Task: Search one way flight ticket for 5 adults, 1 child, 2 infants in seat and 1 infant on lap in business from Abilene: Abilene Regional Airport to Springfield: Abraham Lincoln Capital Airport on 5-2-2023. Choice of flights is Frontier. Number of bags: 2 checked bags. Price is upto 91000. Outbound departure time preference is 13:00.
Action: Mouse moved to (296, 130)
Screenshot: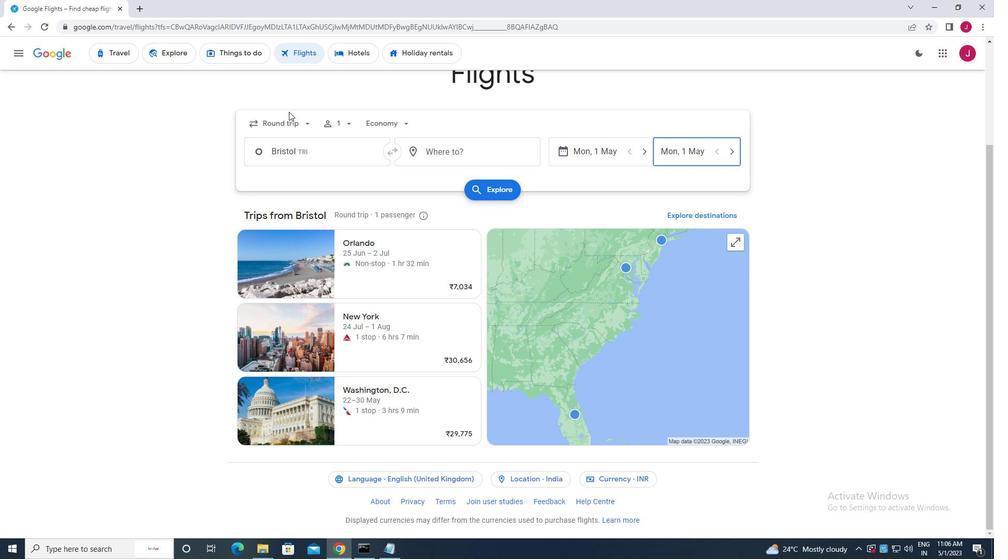 
Action: Mouse pressed left at (296, 130)
Screenshot: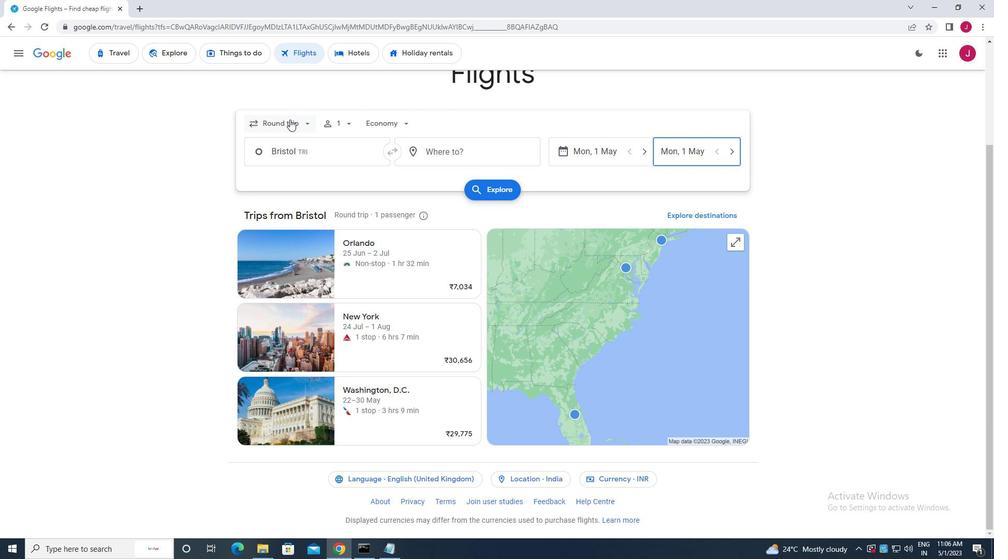 
Action: Mouse moved to (286, 164)
Screenshot: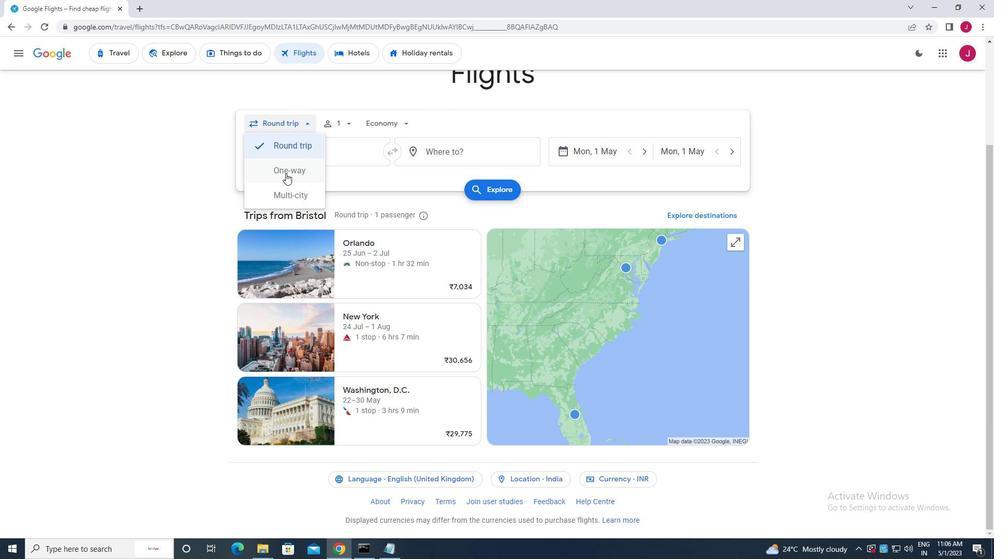 
Action: Mouse pressed left at (286, 164)
Screenshot: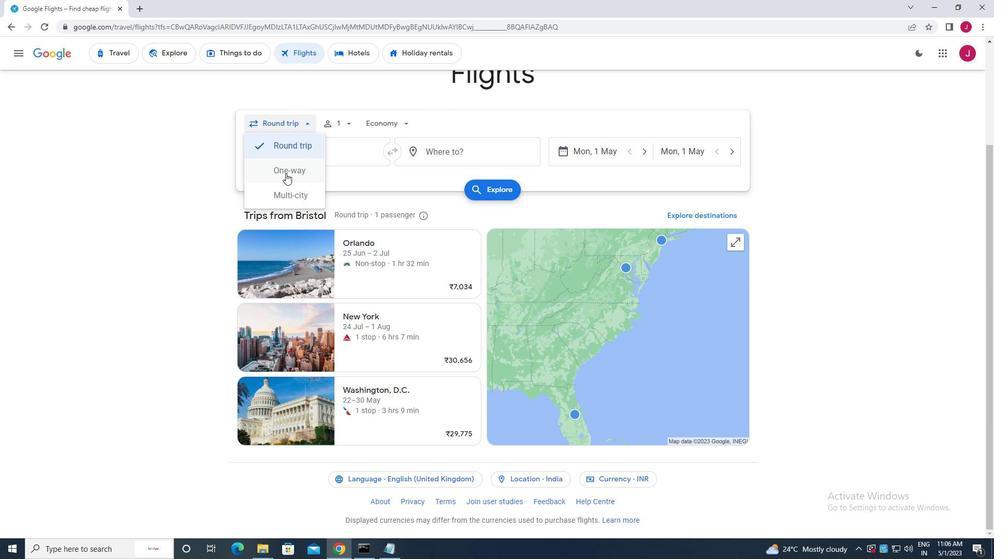 
Action: Mouse moved to (346, 122)
Screenshot: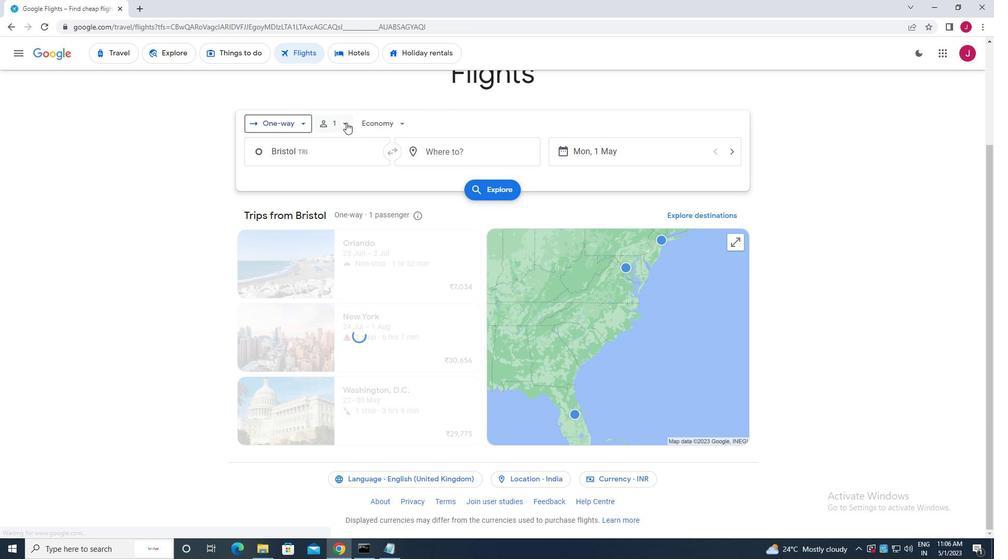
Action: Mouse pressed left at (346, 122)
Screenshot: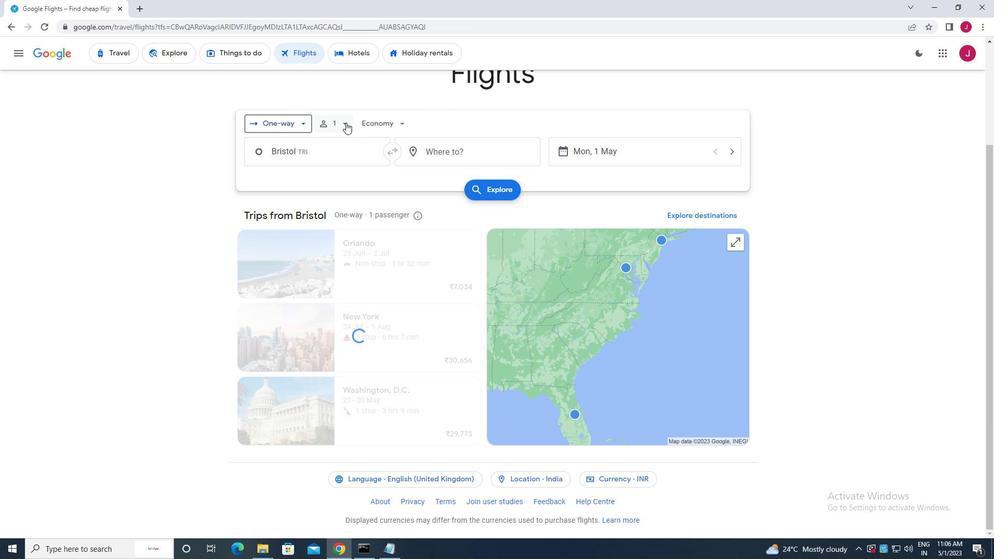 
Action: Mouse moved to (431, 144)
Screenshot: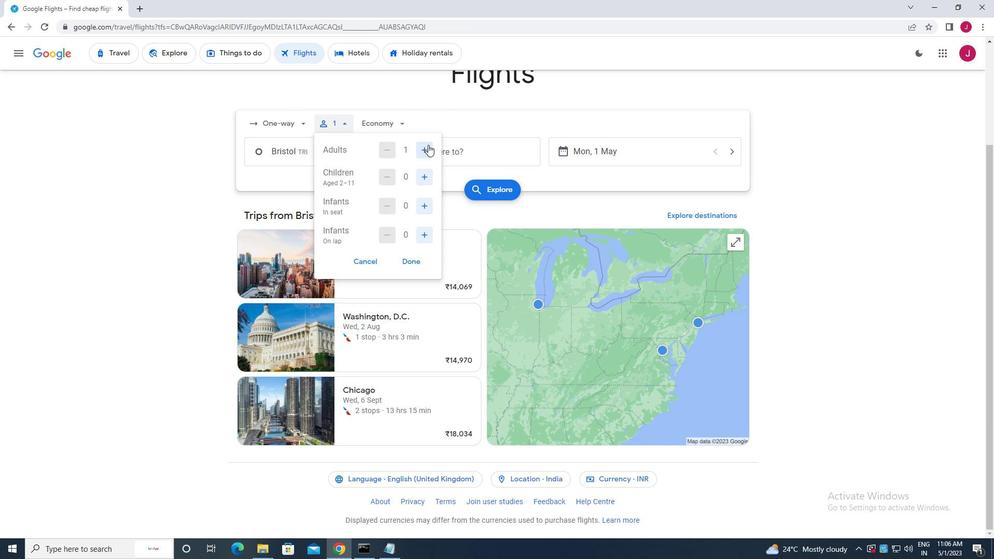 
Action: Mouse pressed left at (431, 144)
Screenshot: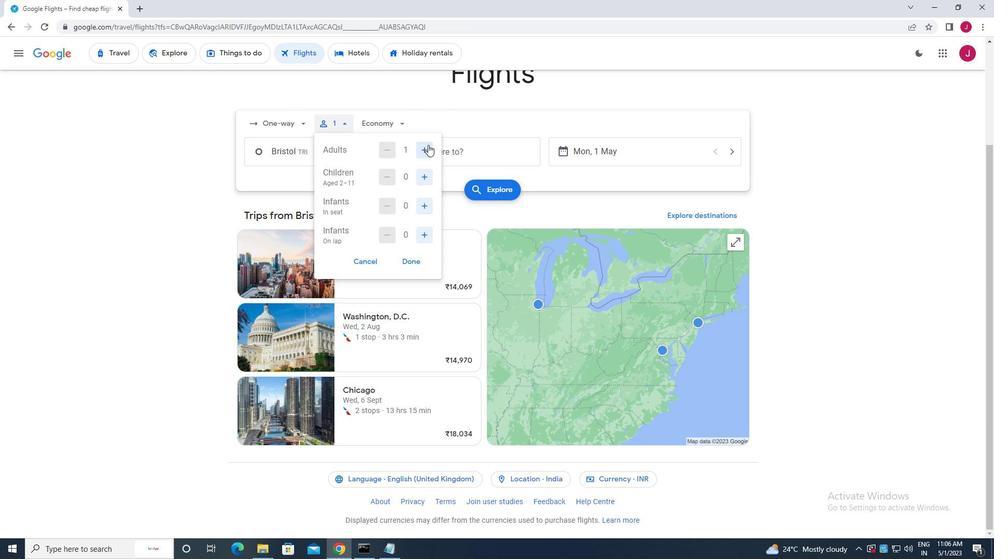 
Action: Mouse moved to (430, 147)
Screenshot: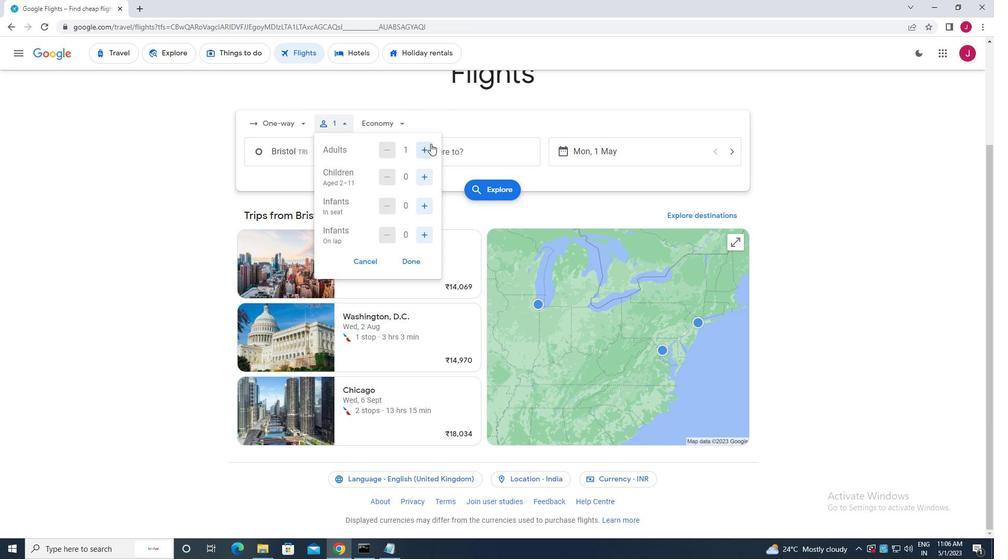 
Action: Mouse pressed left at (430, 147)
Screenshot: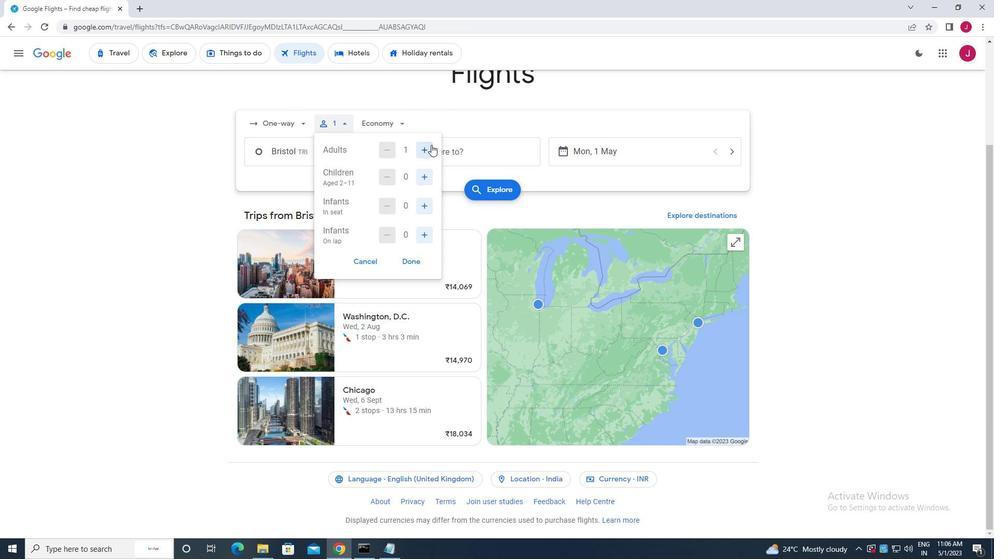 
Action: Mouse pressed left at (430, 147)
Screenshot: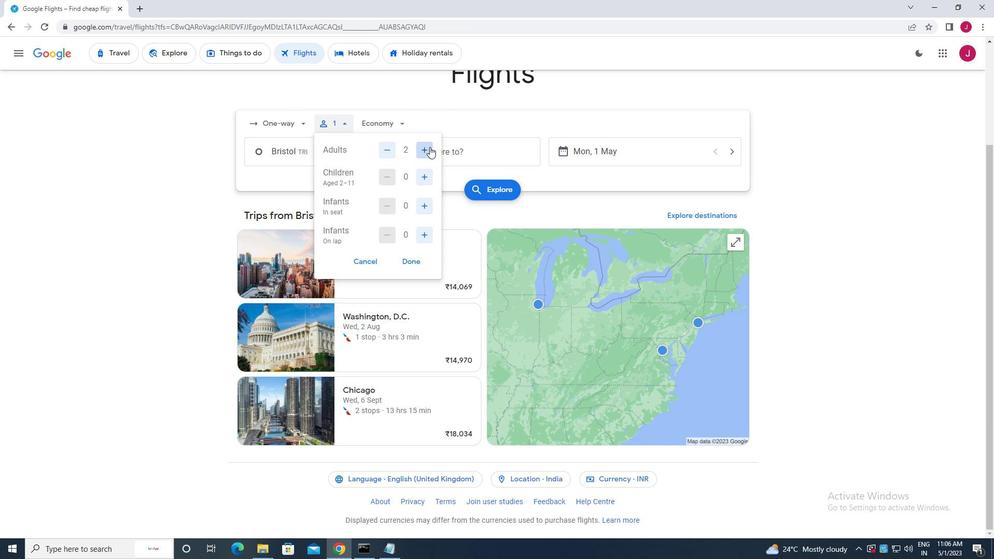 
Action: Mouse pressed left at (430, 147)
Screenshot: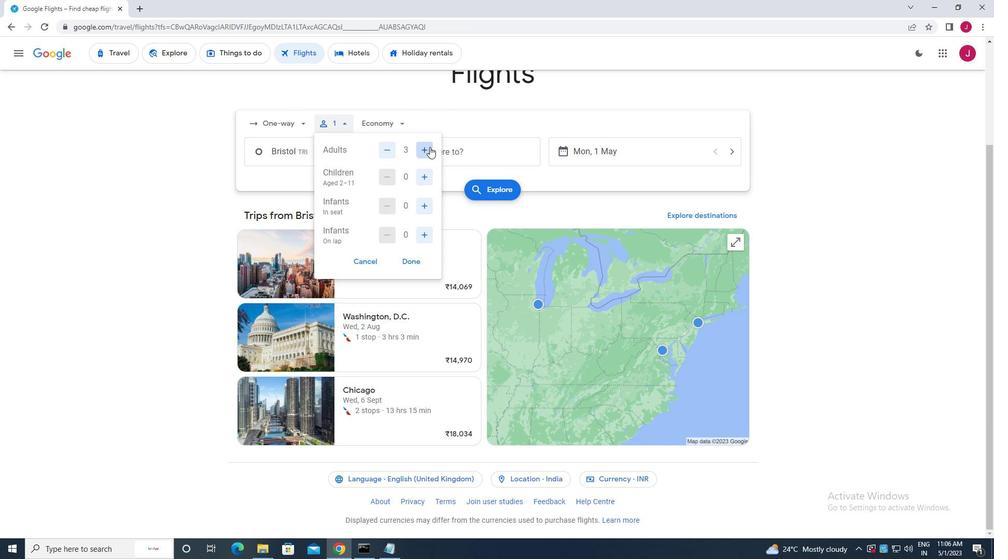 
Action: Mouse pressed left at (430, 147)
Screenshot: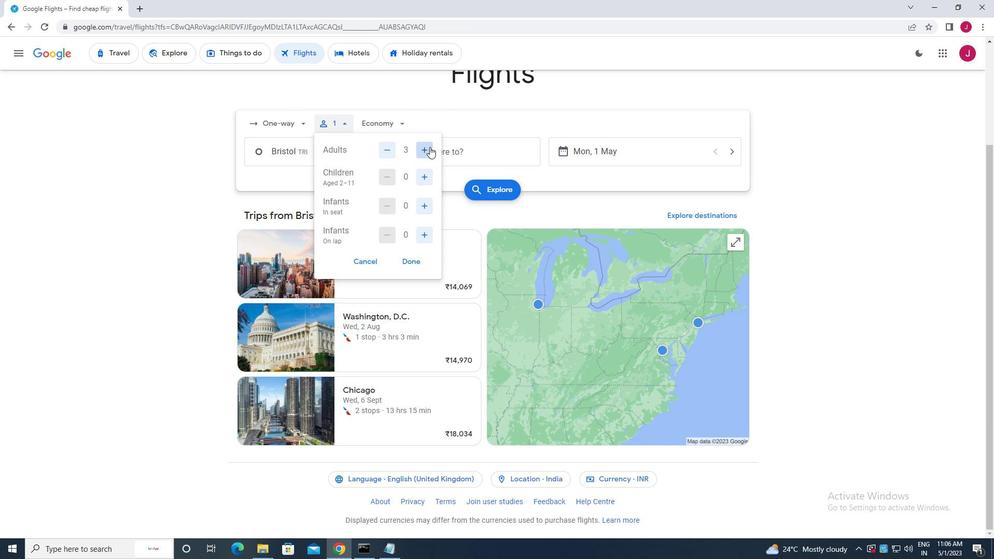 
Action: Mouse moved to (384, 148)
Screenshot: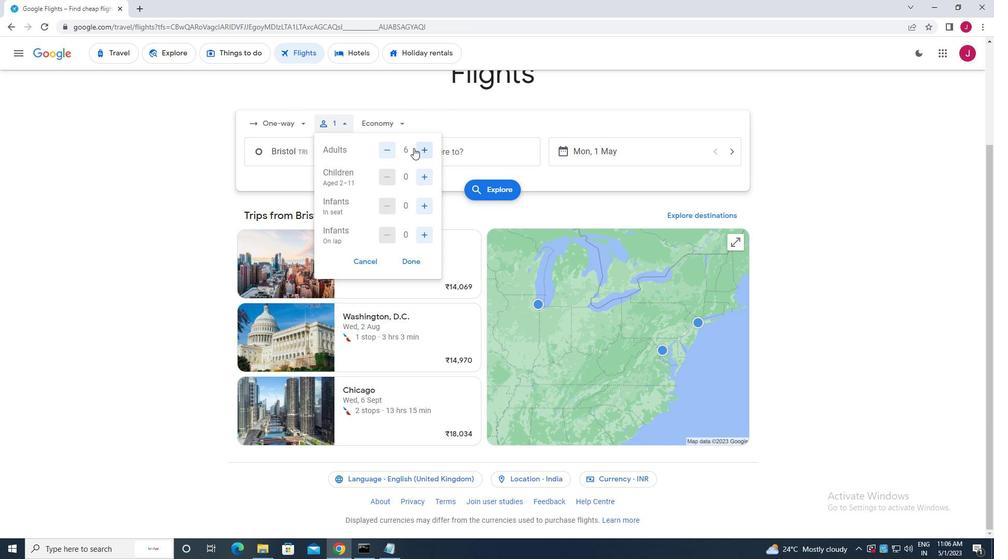 
Action: Mouse pressed left at (384, 148)
Screenshot: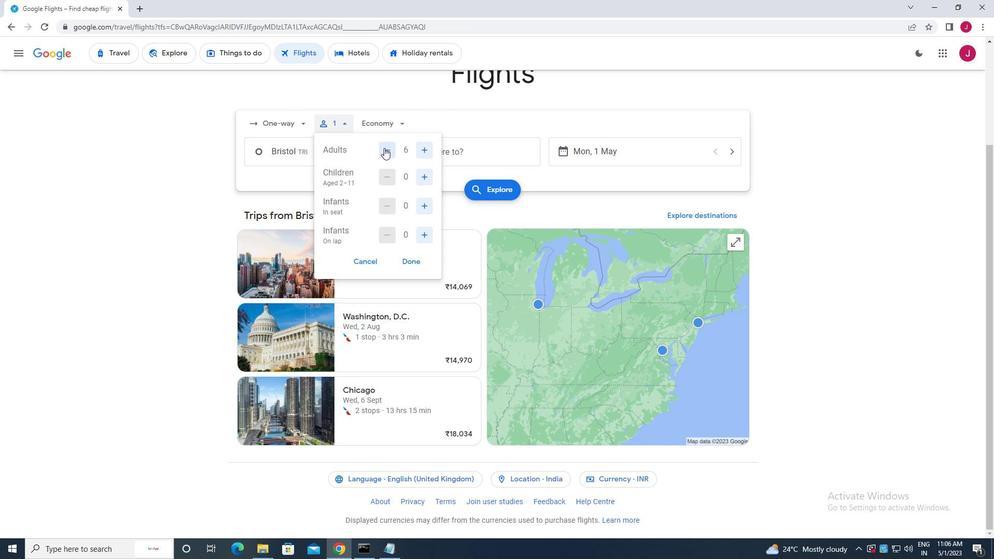 
Action: Mouse moved to (428, 178)
Screenshot: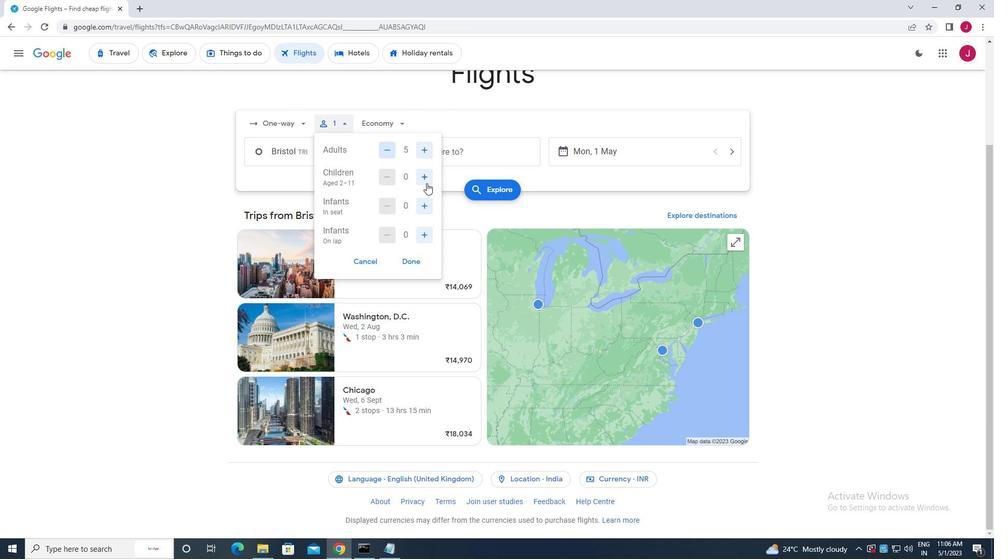 
Action: Mouse pressed left at (428, 178)
Screenshot: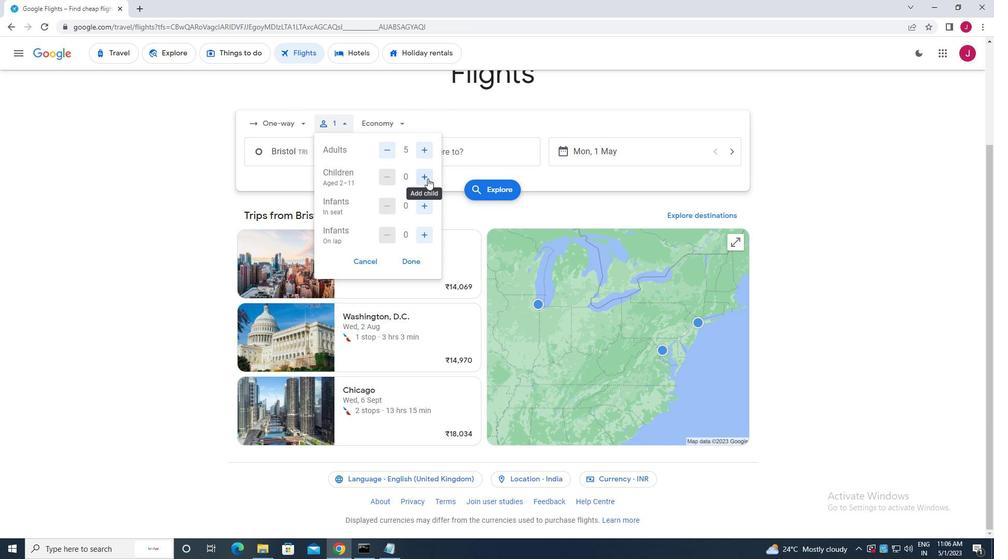 
Action: Mouse moved to (427, 205)
Screenshot: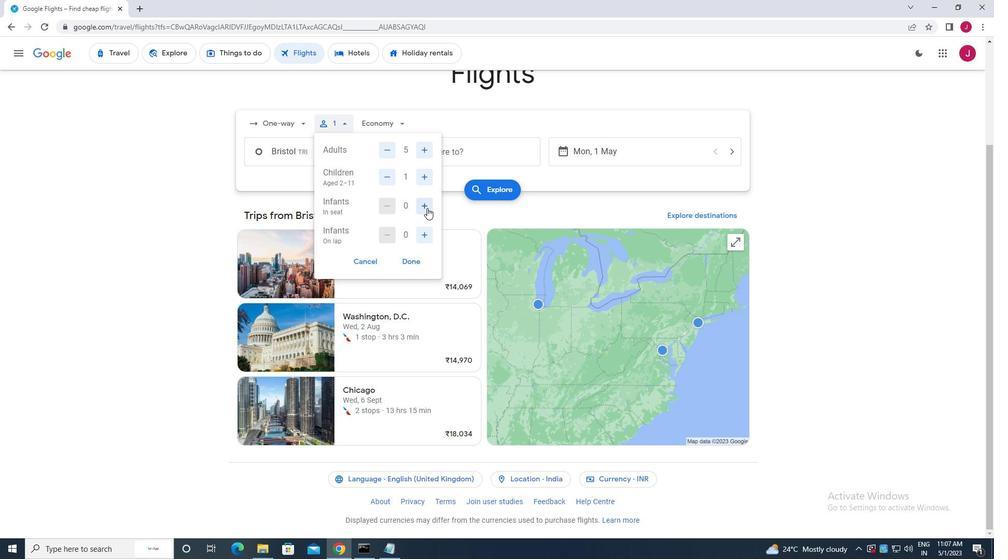 
Action: Mouse pressed left at (427, 205)
Screenshot: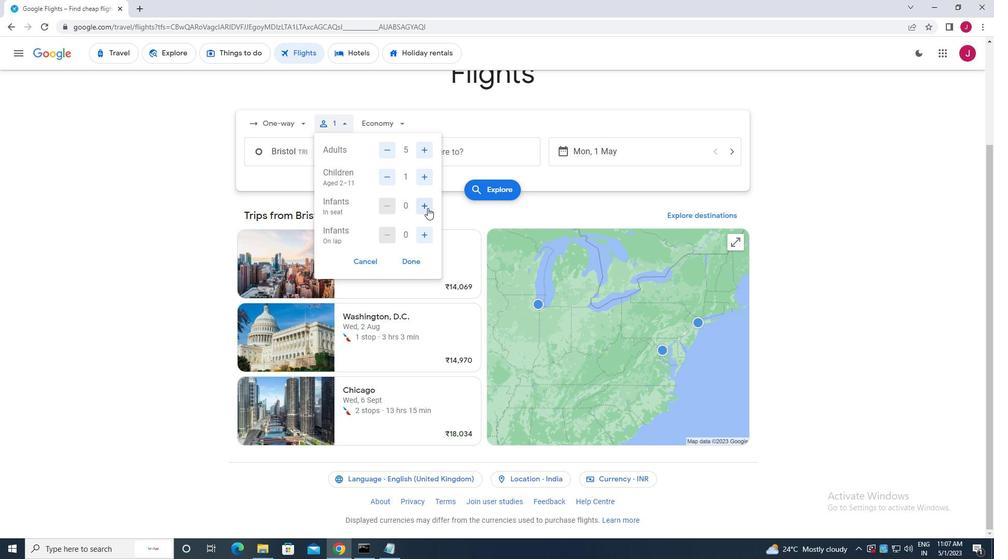 
Action: Mouse pressed left at (427, 205)
Screenshot: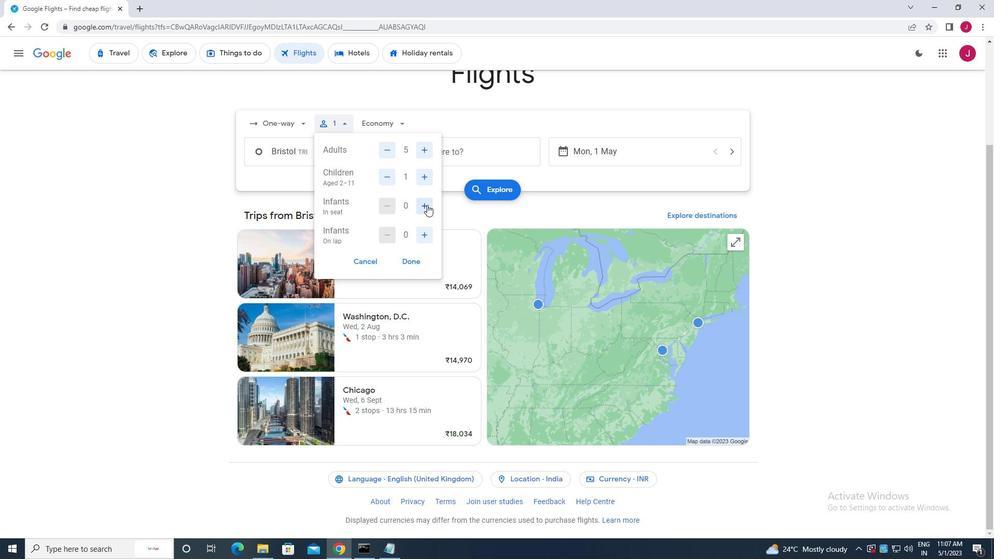 
Action: Mouse moved to (423, 233)
Screenshot: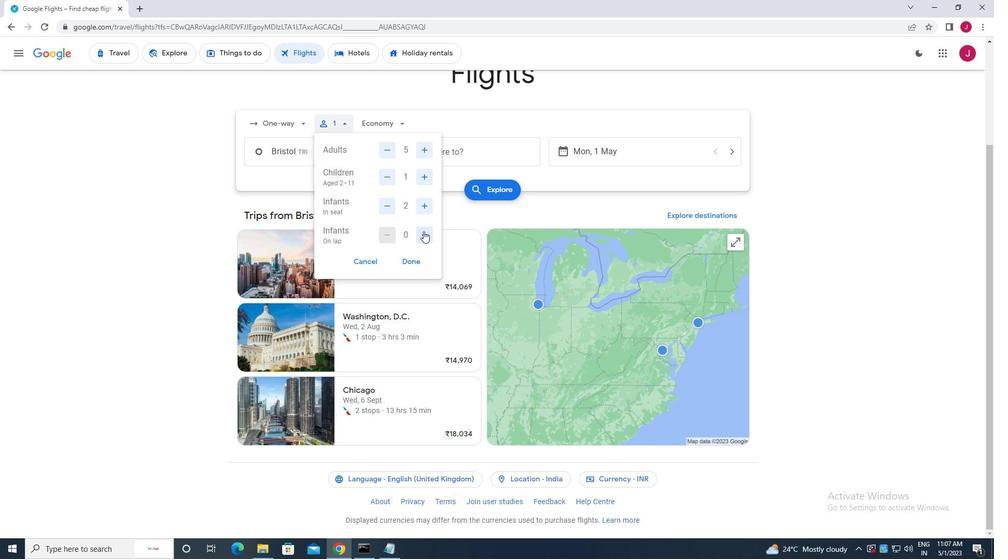 
Action: Mouse pressed left at (423, 233)
Screenshot: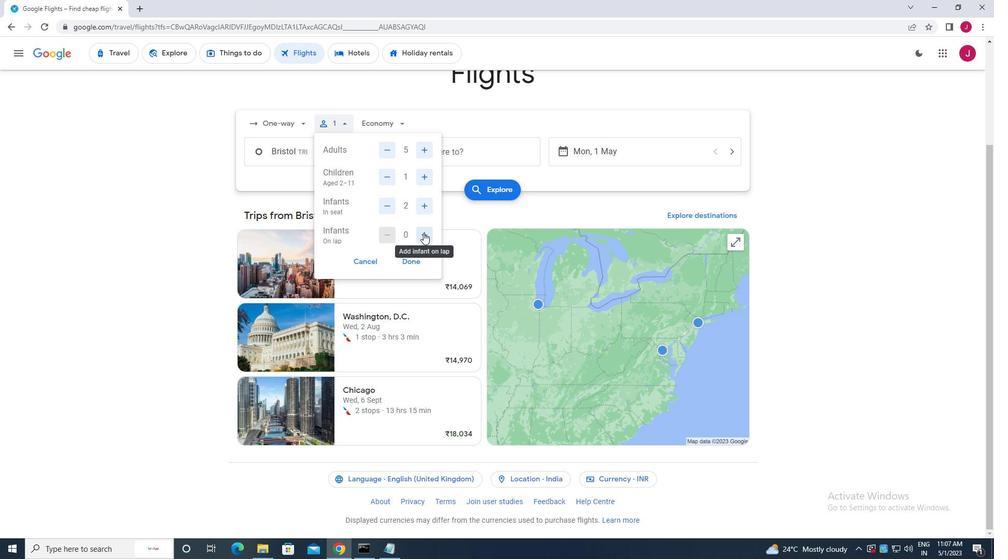 
Action: Mouse moved to (413, 259)
Screenshot: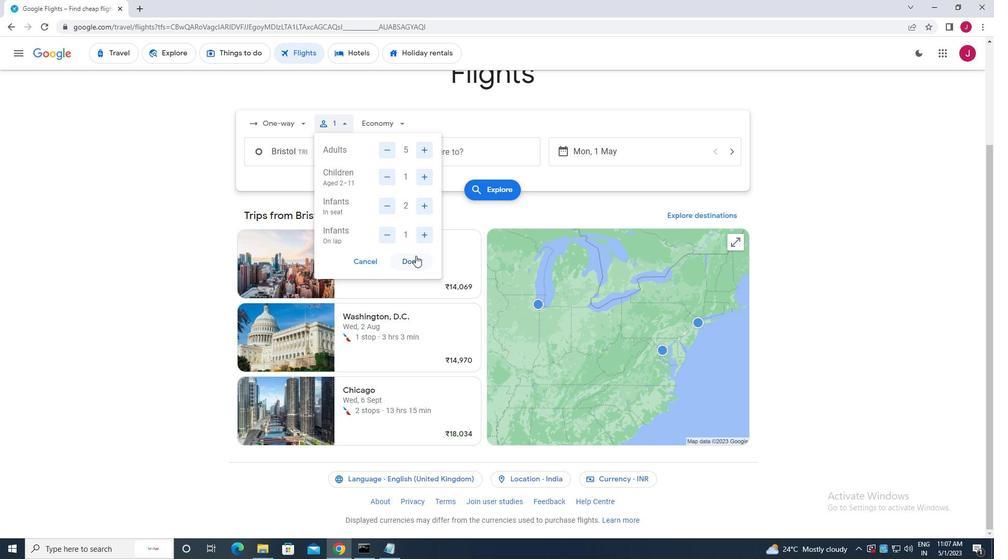 
Action: Mouse pressed left at (413, 259)
Screenshot: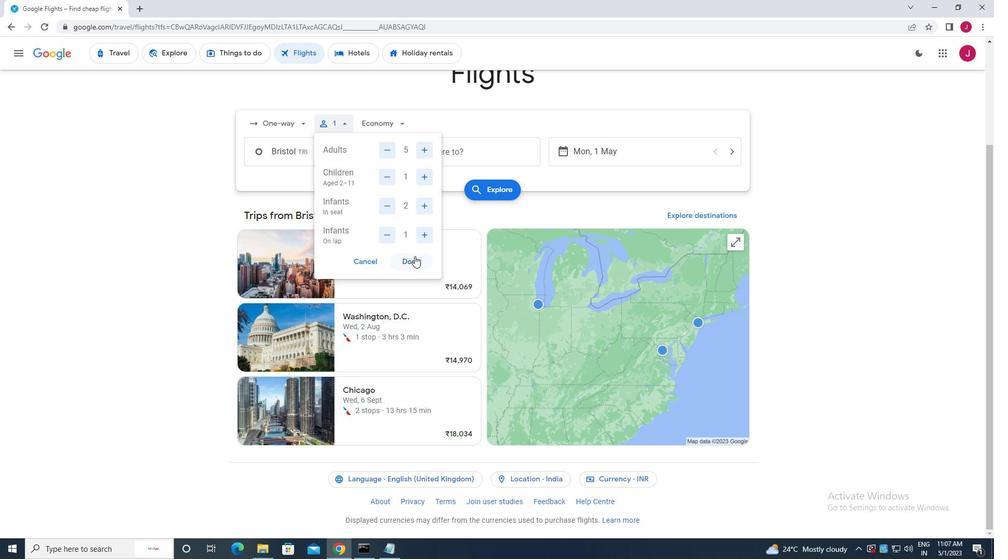 
Action: Mouse moved to (400, 126)
Screenshot: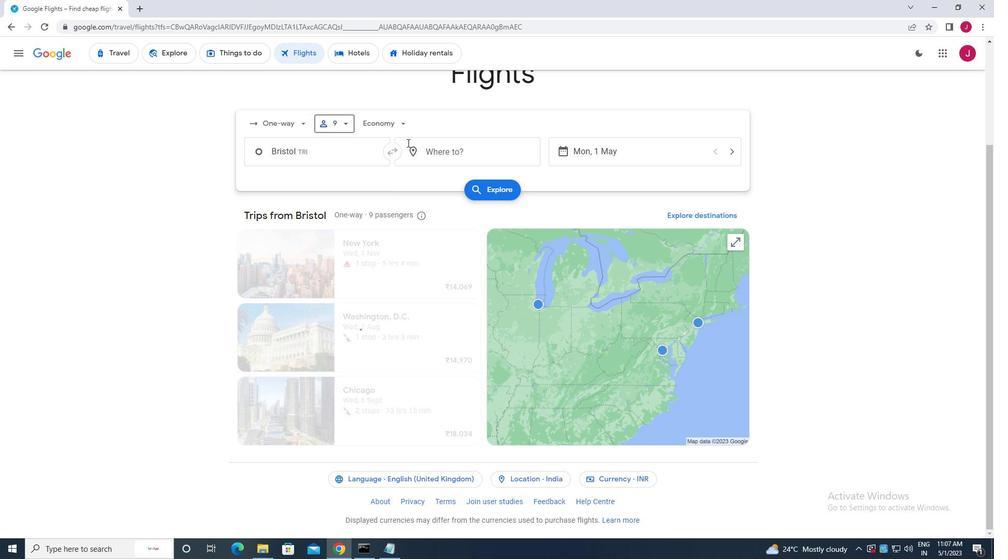 
Action: Mouse pressed left at (400, 126)
Screenshot: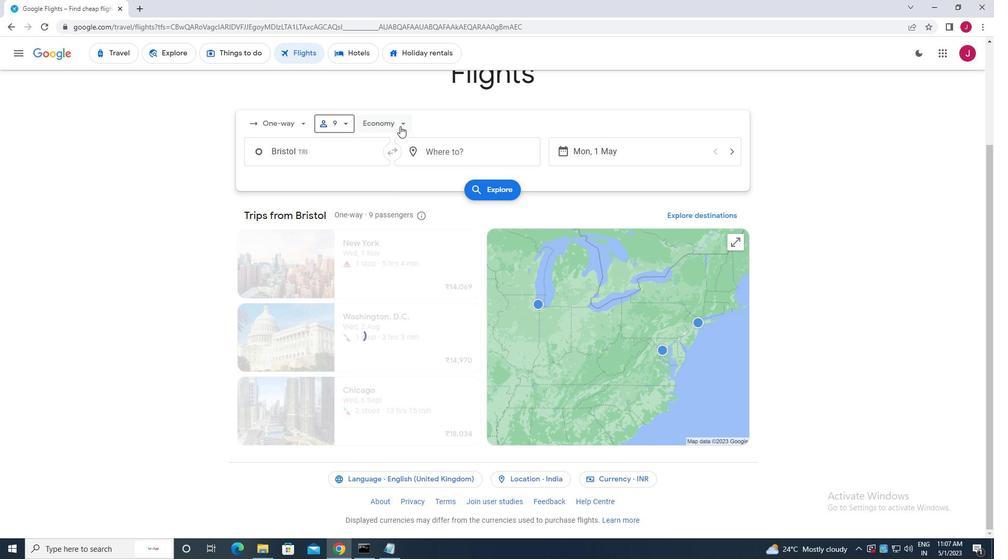 
Action: Mouse moved to (396, 194)
Screenshot: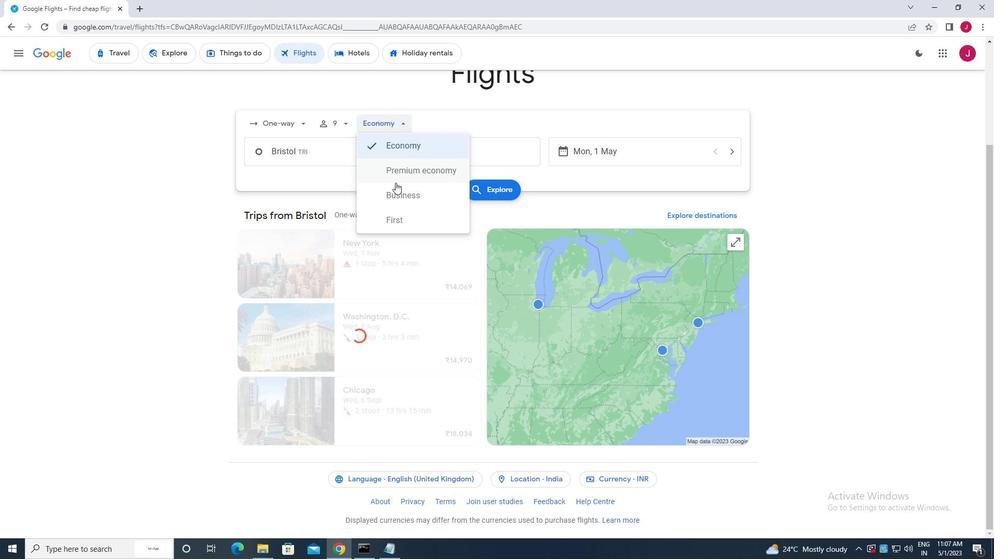 
Action: Mouse pressed left at (396, 194)
Screenshot: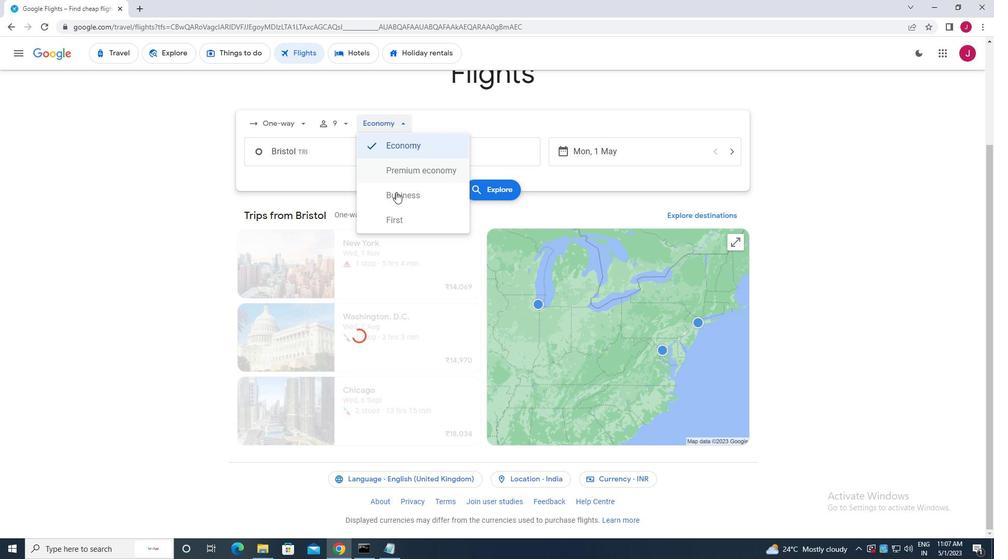 
Action: Mouse moved to (323, 155)
Screenshot: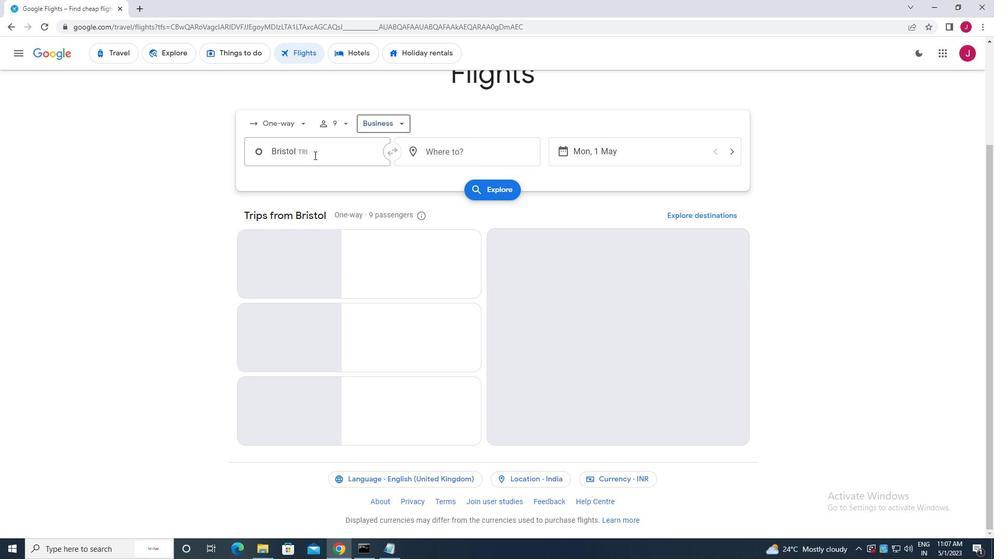 
Action: Mouse pressed left at (323, 155)
Screenshot: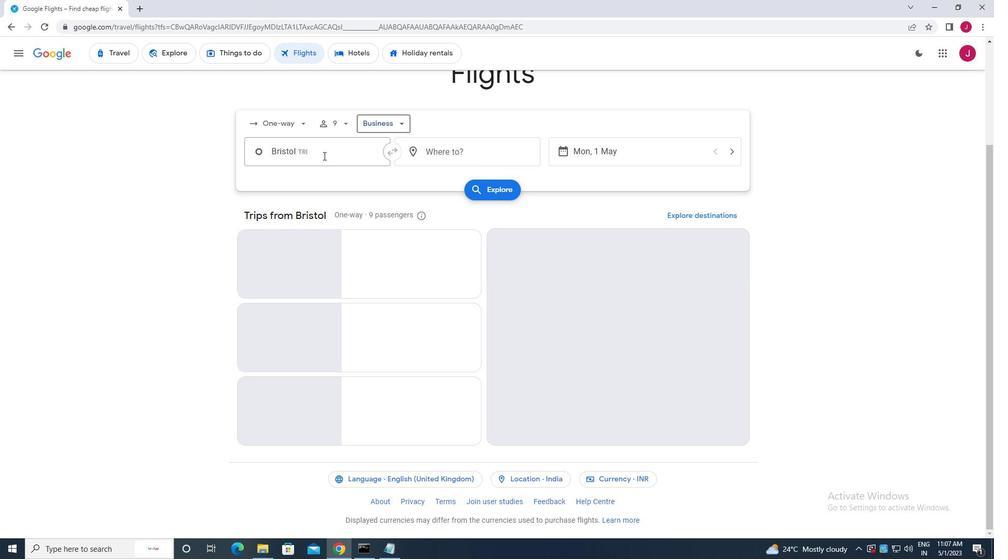 
Action: Mouse moved to (323, 152)
Screenshot: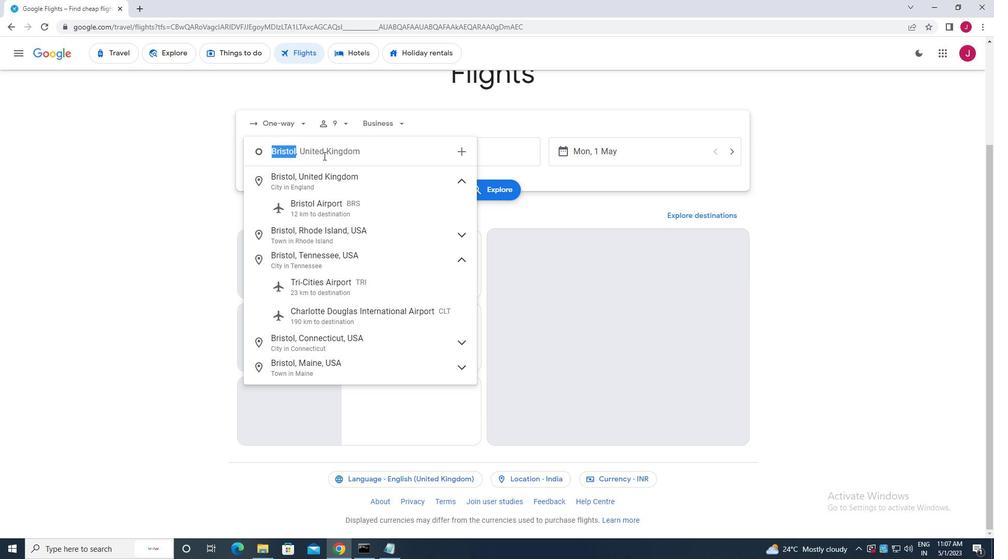 
Action: Key pressed abilene
Screenshot: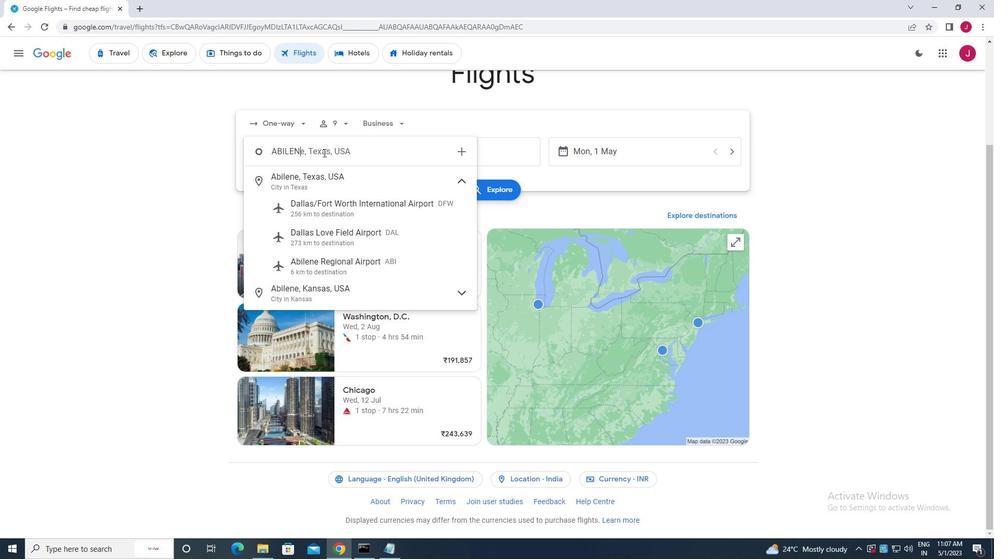 
Action: Mouse moved to (348, 259)
Screenshot: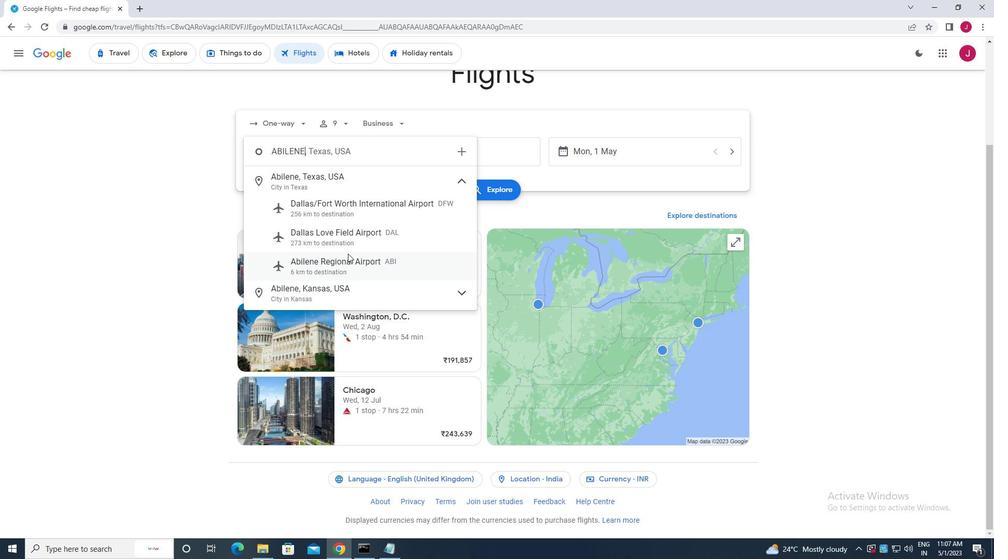 
Action: Mouse pressed left at (348, 259)
Screenshot: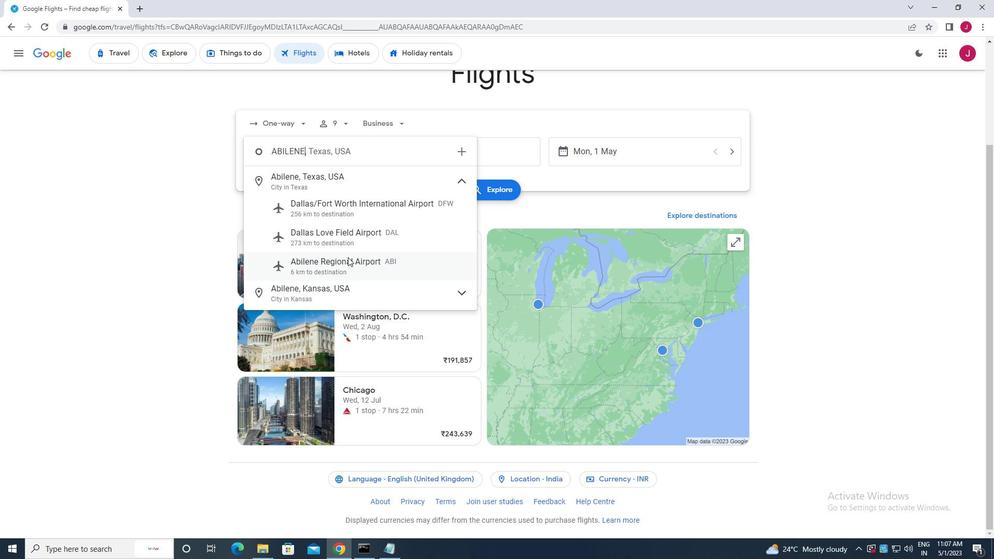 
Action: Mouse moved to (490, 159)
Screenshot: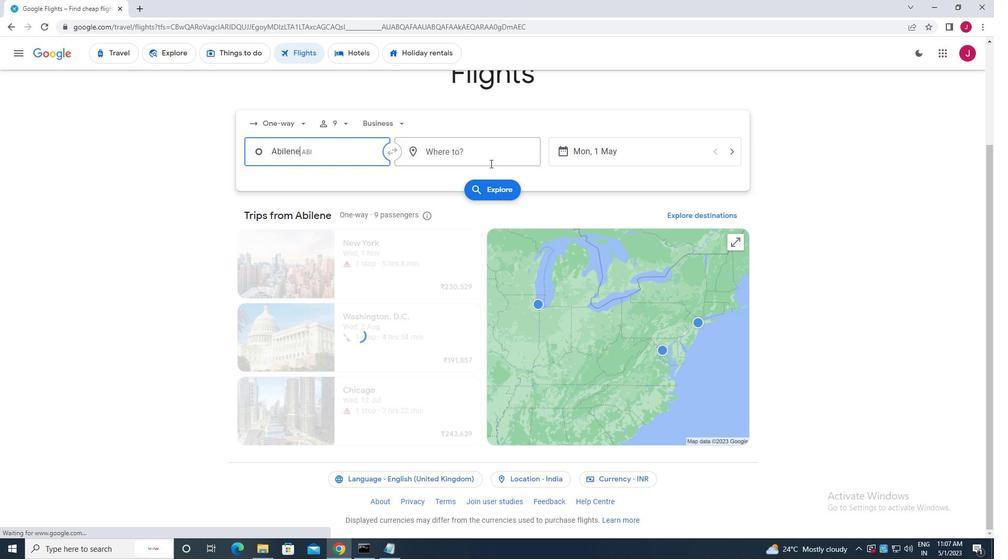 
Action: Mouse pressed left at (490, 159)
Screenshot: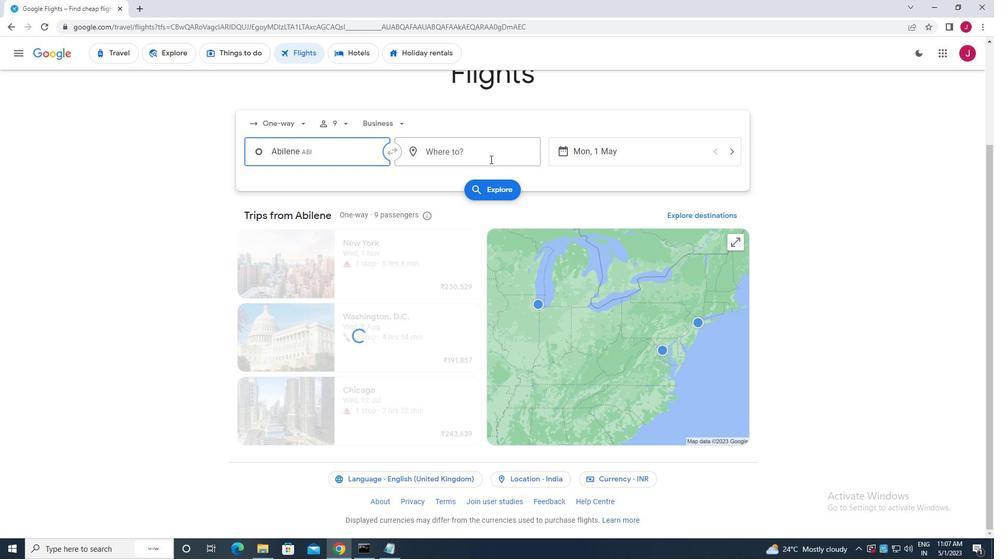 
Action: Mouse moved to (490, 159)
Screenshot: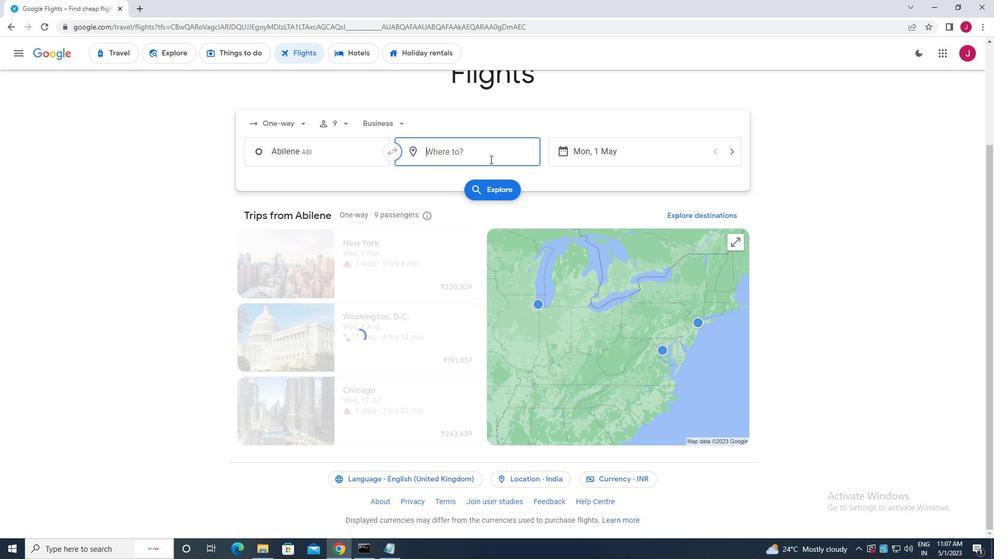 
Action: Key pressed spring<Key.space>f
Screenshot: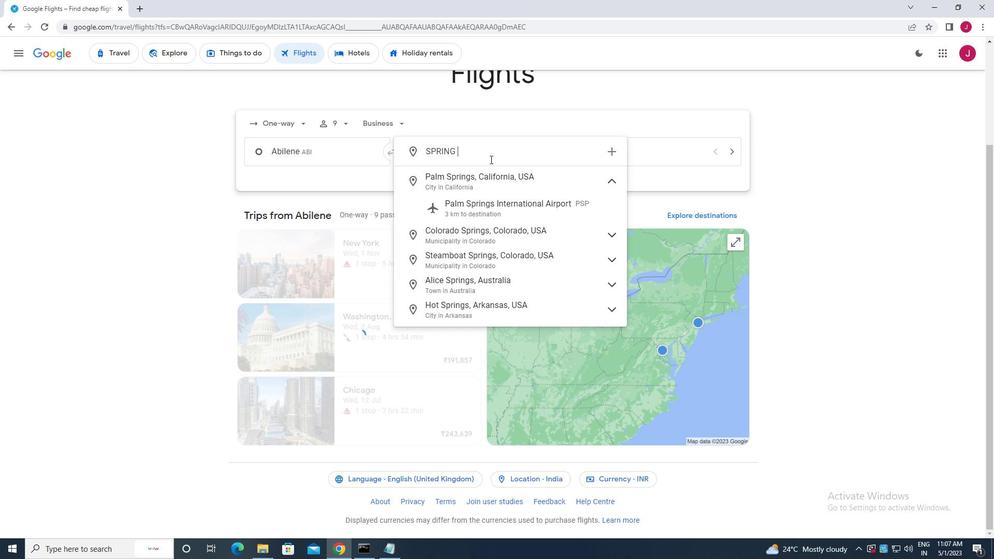 
Action: Mouse moved to (488, 159)
Screenshot: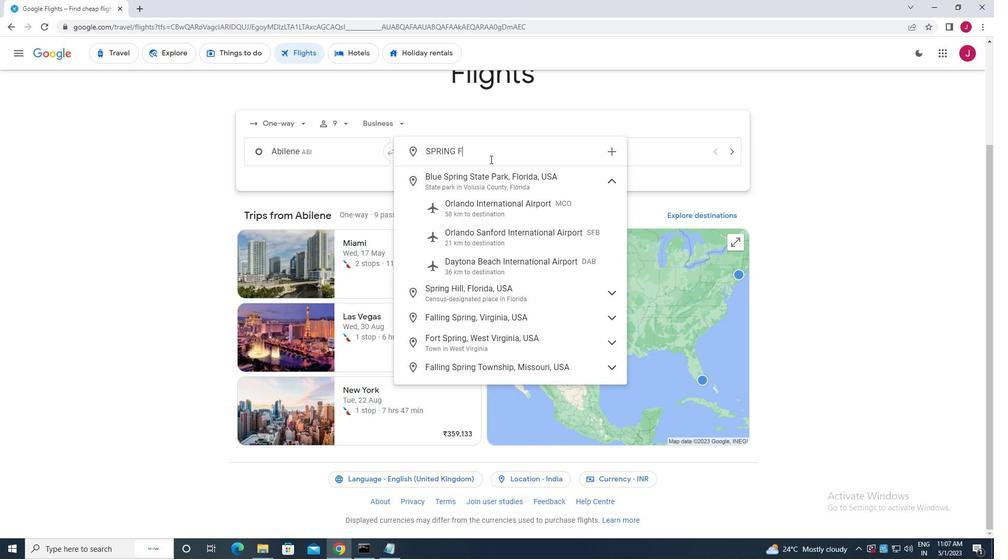 
Action: Key pressed <Key.backspace><Key.backspace>f
Screenshot: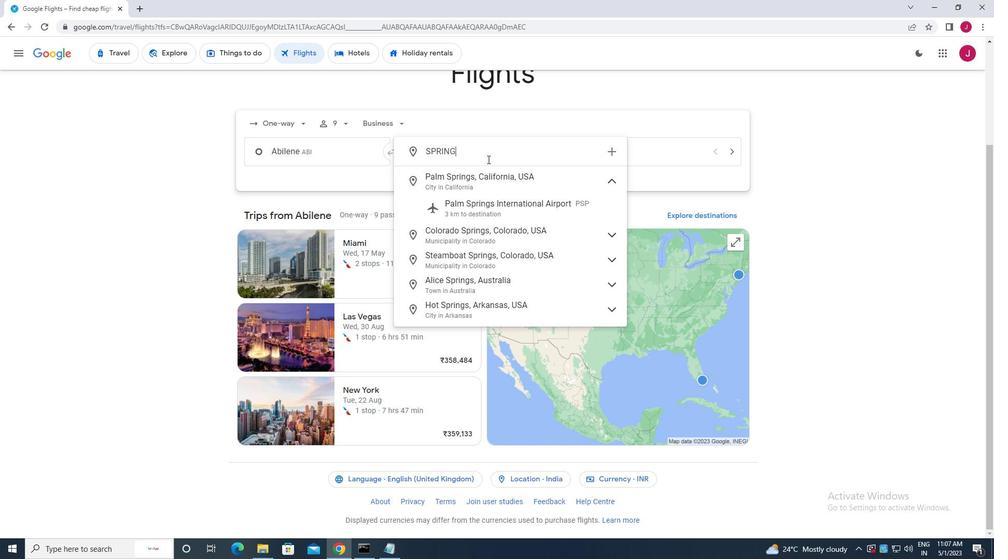 
Action: Mouse moved to (504, 236)
Screenshot: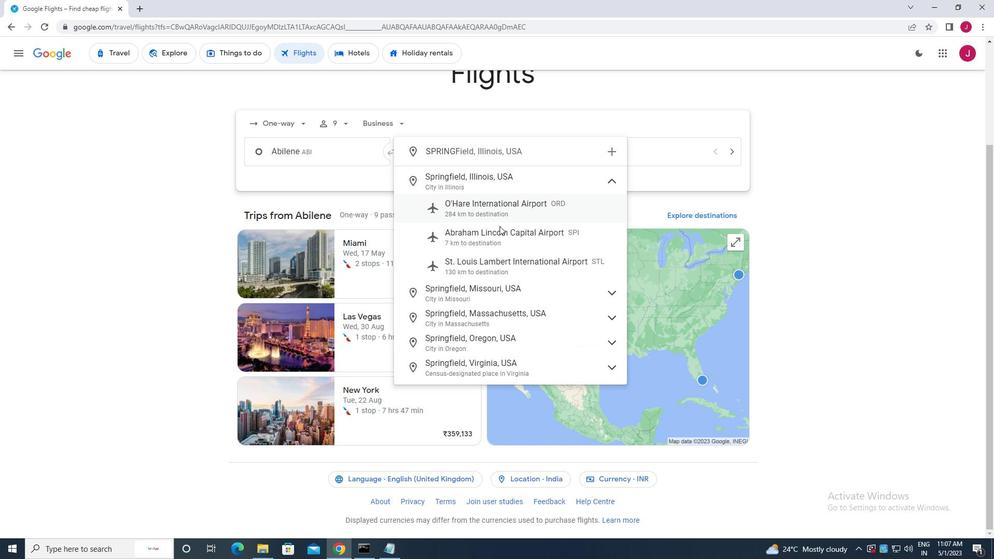
Action: Mouse pressed left at (504, 236)
Screenshot: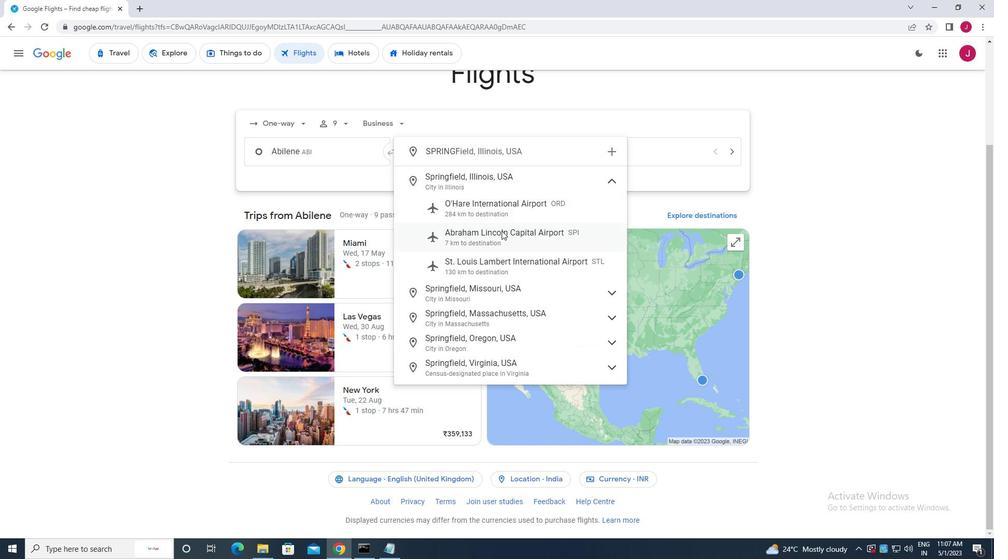 
Action: Mouse moved to (619, 162)
Screenshot: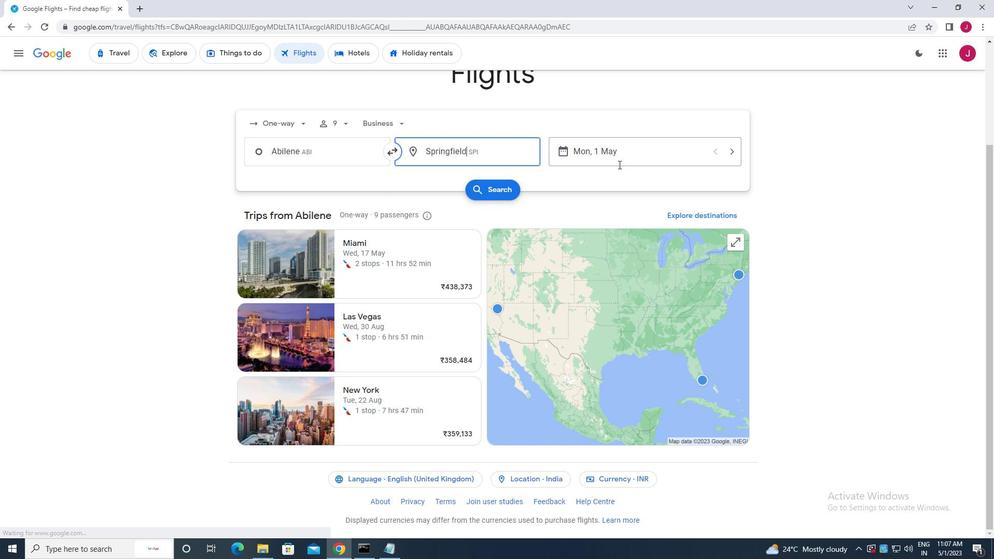 
Action: Mouse pressed left at (619, 162)
Screenshot: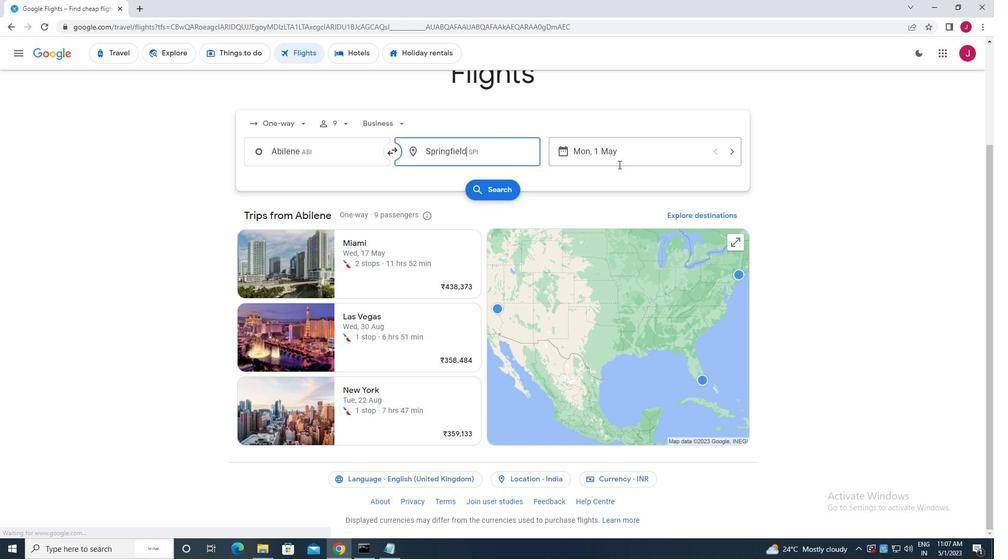 
Action: Mouse moved to (429, 232)
Screenshot: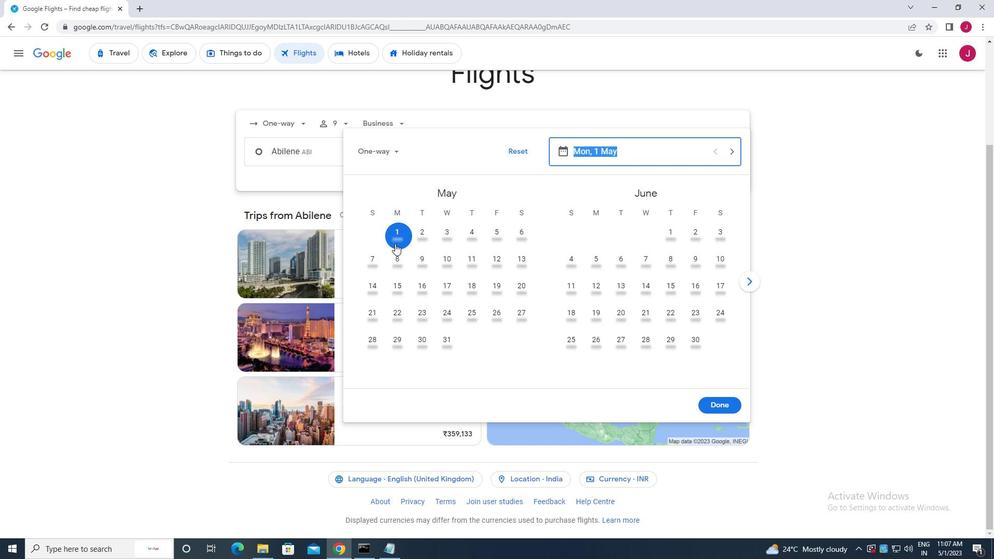 
Action: Mouse pressed left at (429, 232)
Screenshot: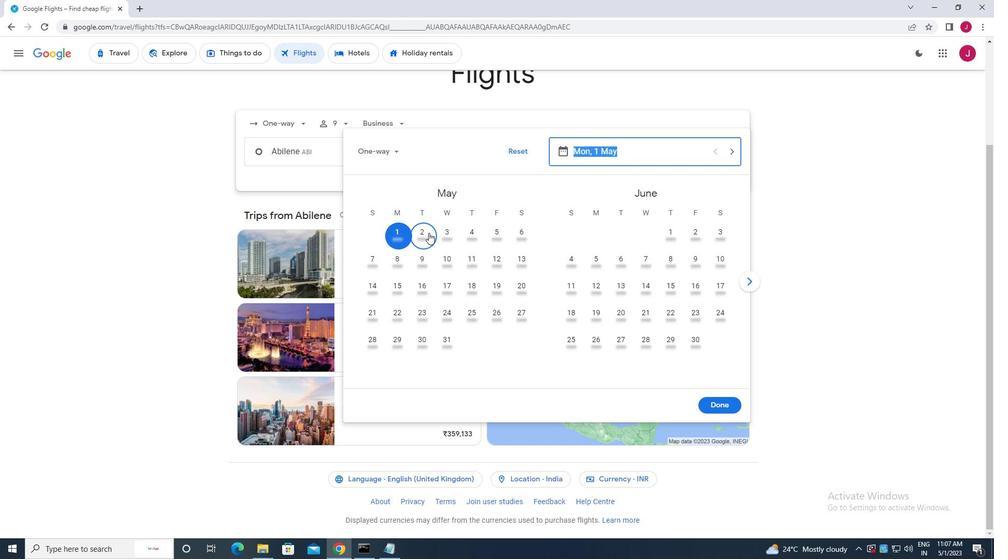 
Action: Mouse moved to (720, 401)
Screenshot: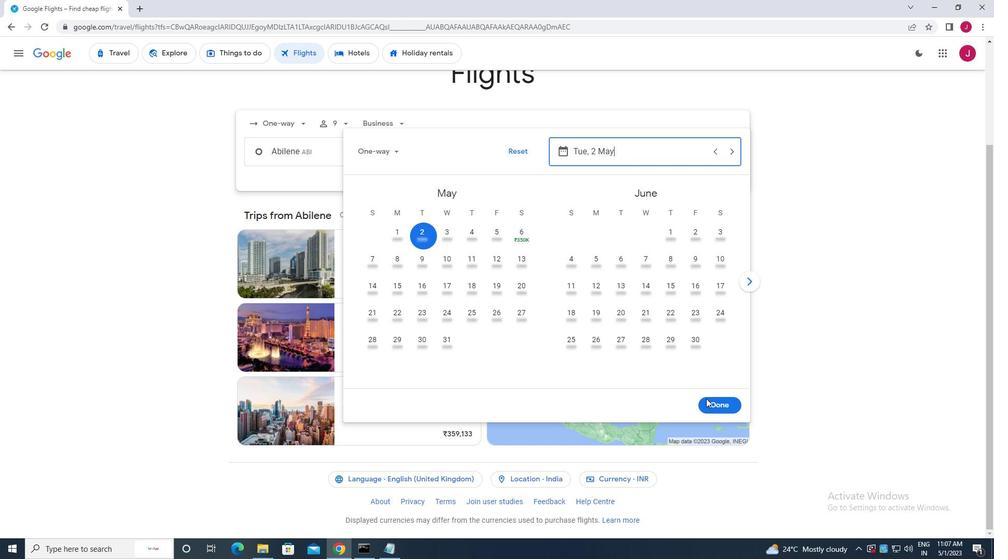 
Action: Mouse pressed left at (720, 401)
Screenshot: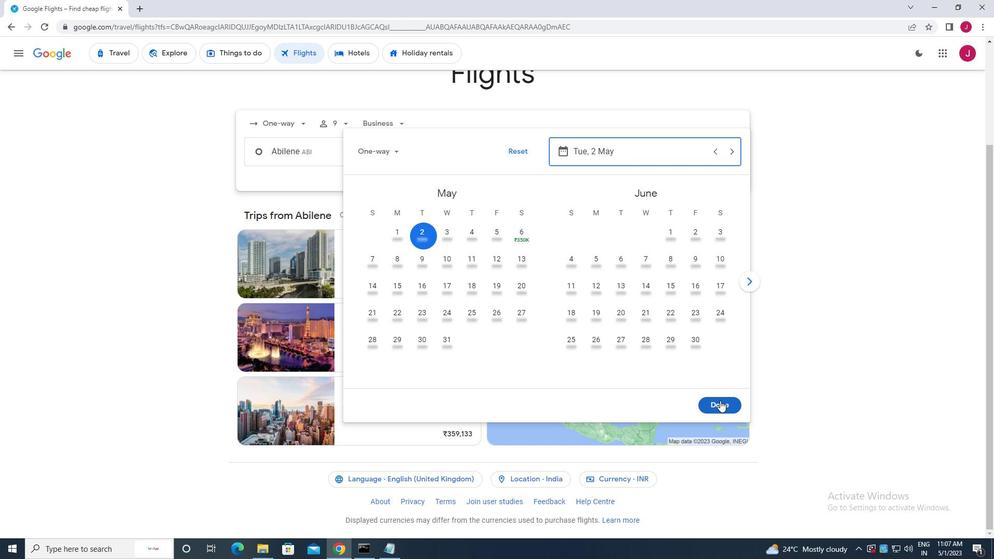 
Action: Mouse moved to (501, 193)
Screenshot: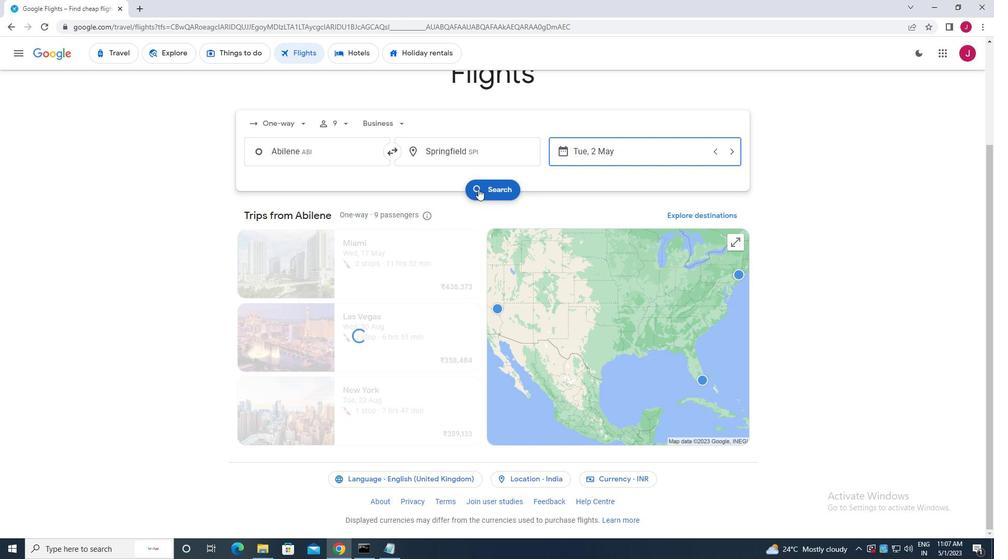 
Action: Mouse pressed left at (501, 193)
Screenshot: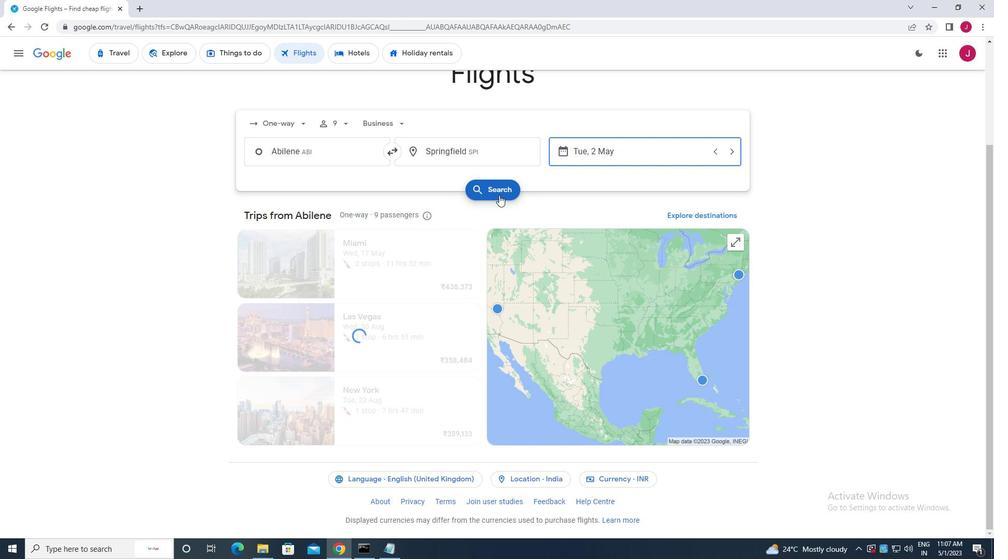 
Action: Mouse moved to (258, 150)
Screenshot: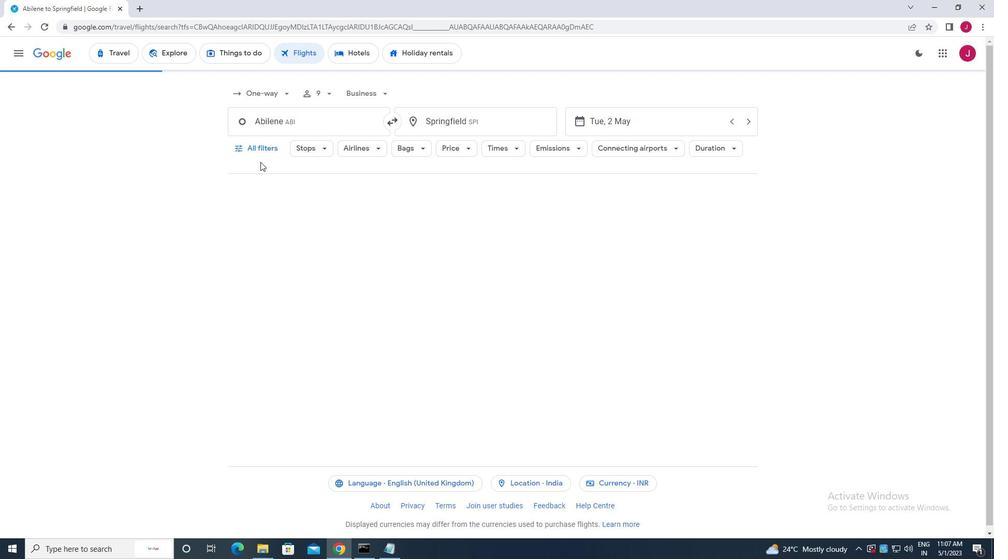 
Action: Mouse pressed left at (258, 150)
Screenshot: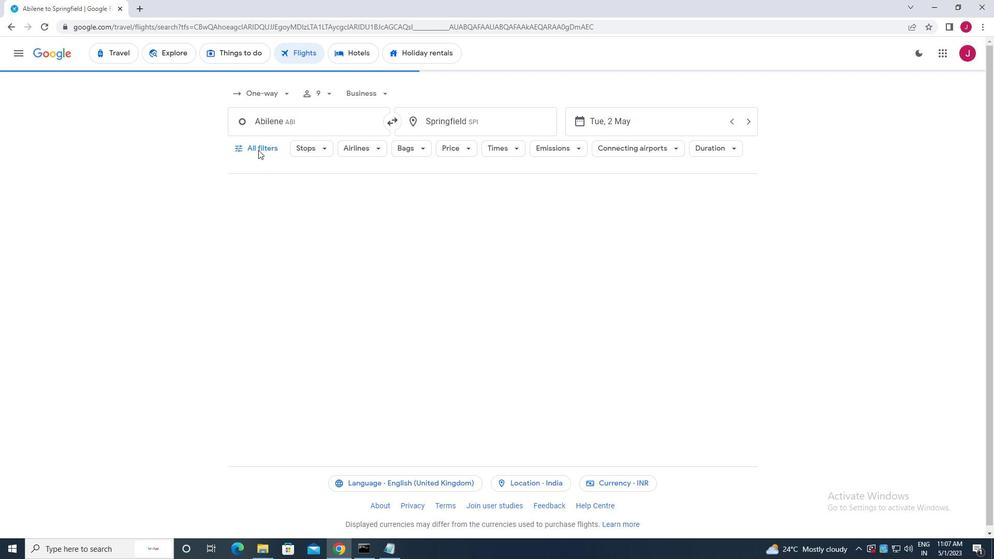 
Action: Mouse moved to (314, 255)
Screenshot: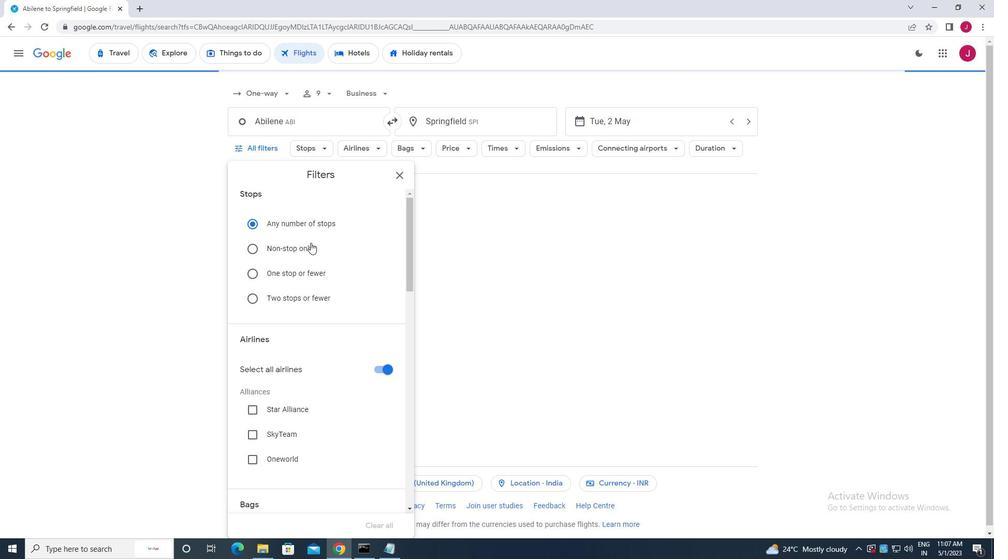 
Action: Mouse scrolled (314, 255) with delta (0, 0)
Screenshot: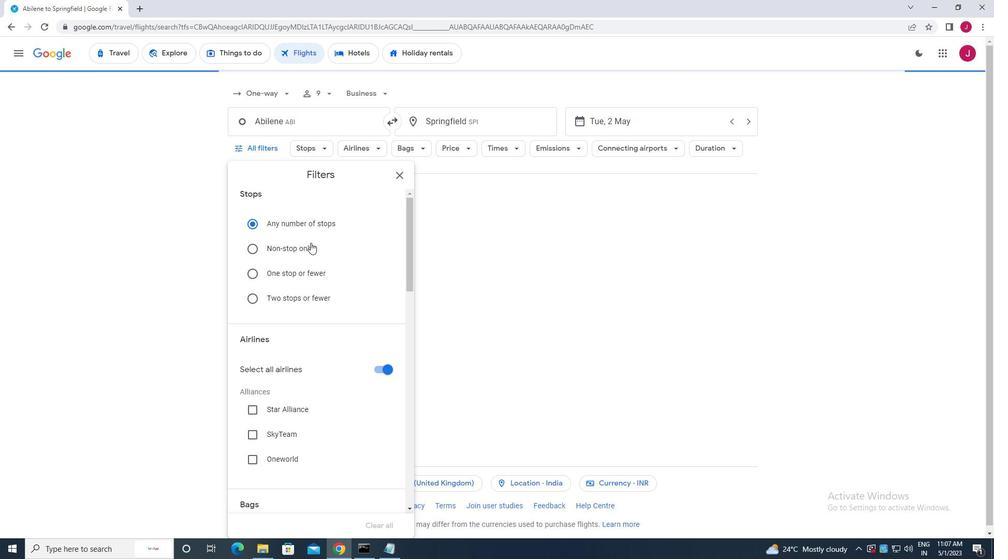 
Action: Mouse moved to (314, 258)
Screenshot: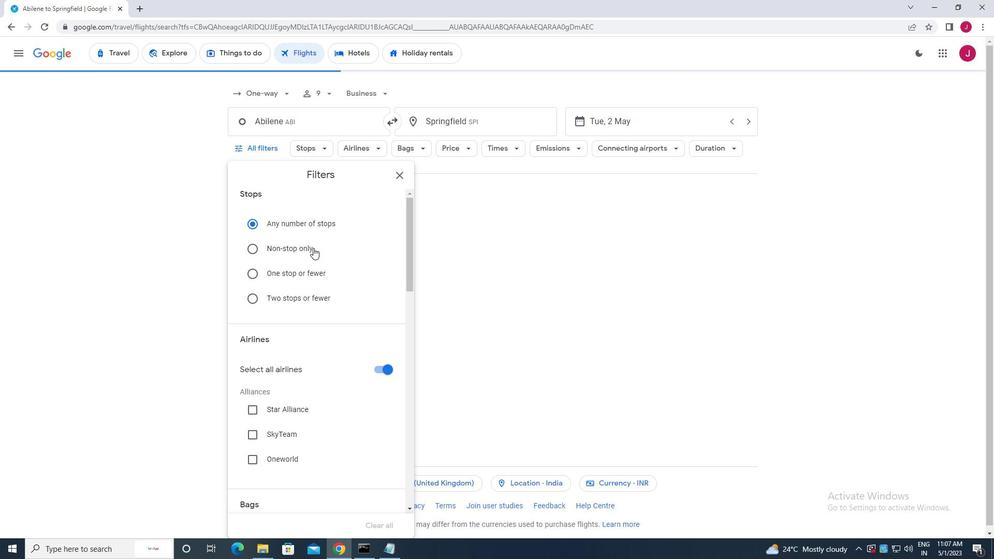 
Action: Mouse scrolled (314, 257) with delta (0, 0)
Screenshot: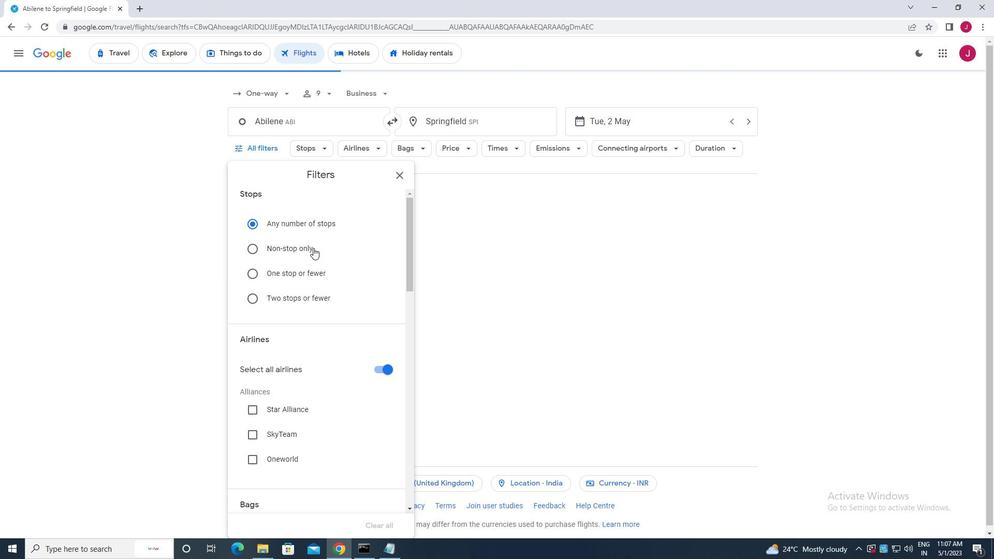 
Action: Mouse moved to (379, 267)
Screenshot: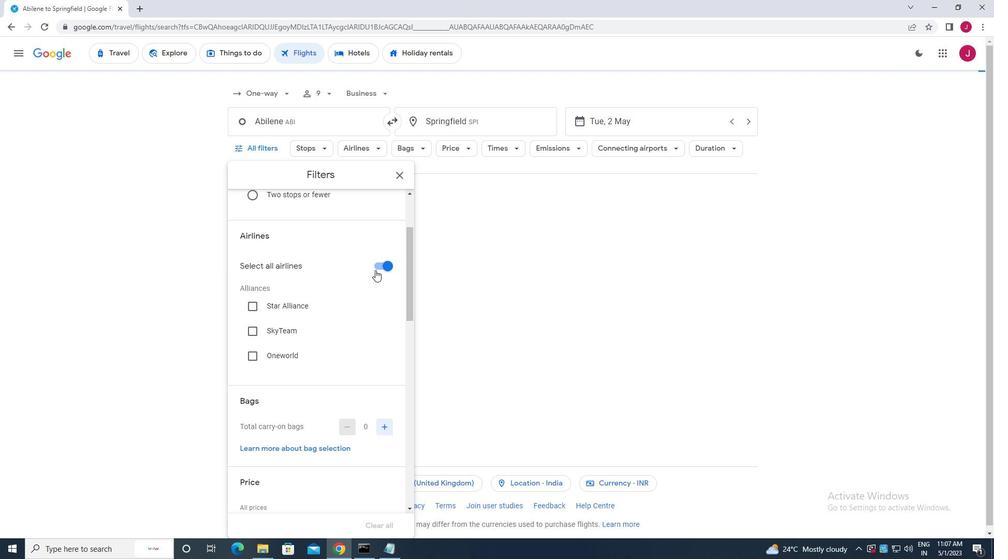 
Action: Mouse pressed left at (379, 267)
Screenshot: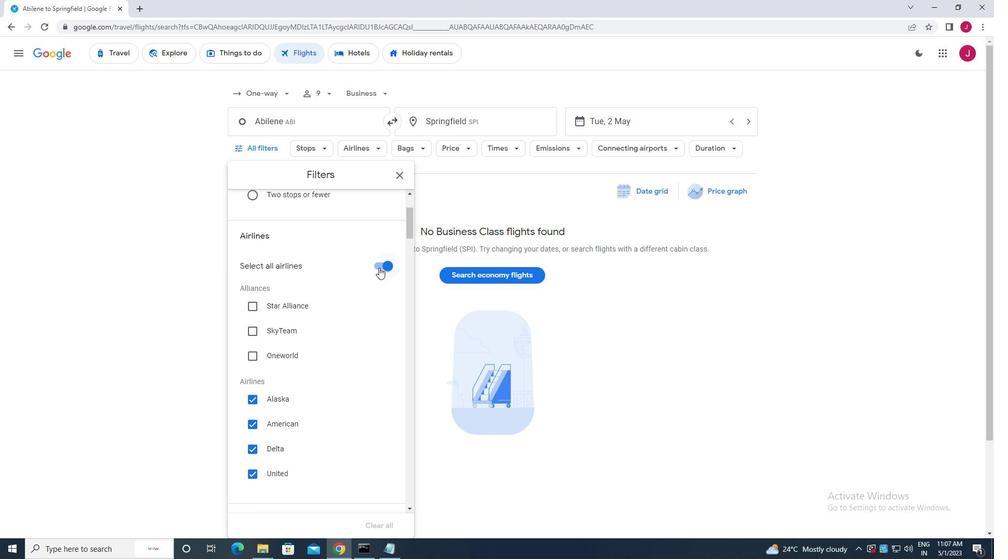 
Action: Mouse moved to (288, 408)
Screenshot: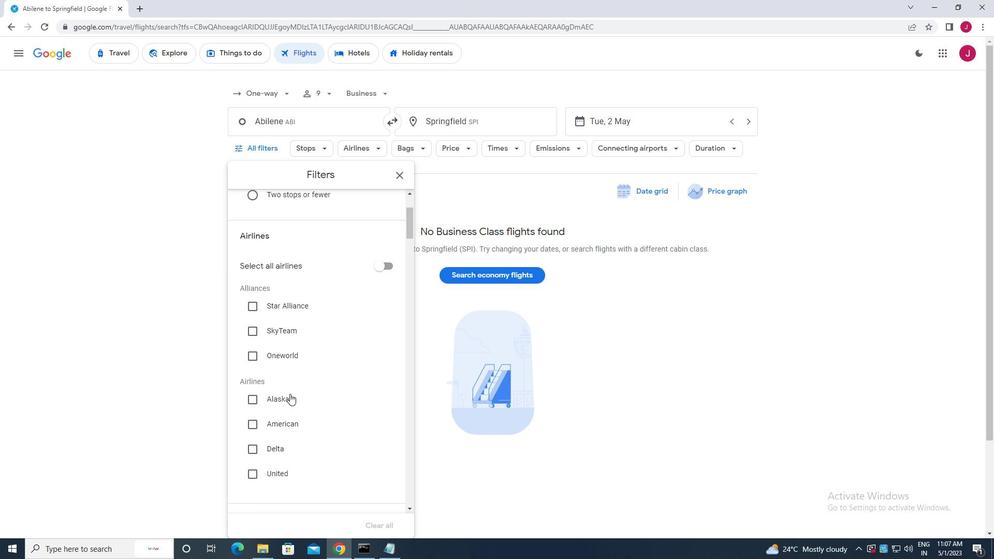 
Action: Mouse scrolled (288, 407) with delta (0, 0)
Screenshot: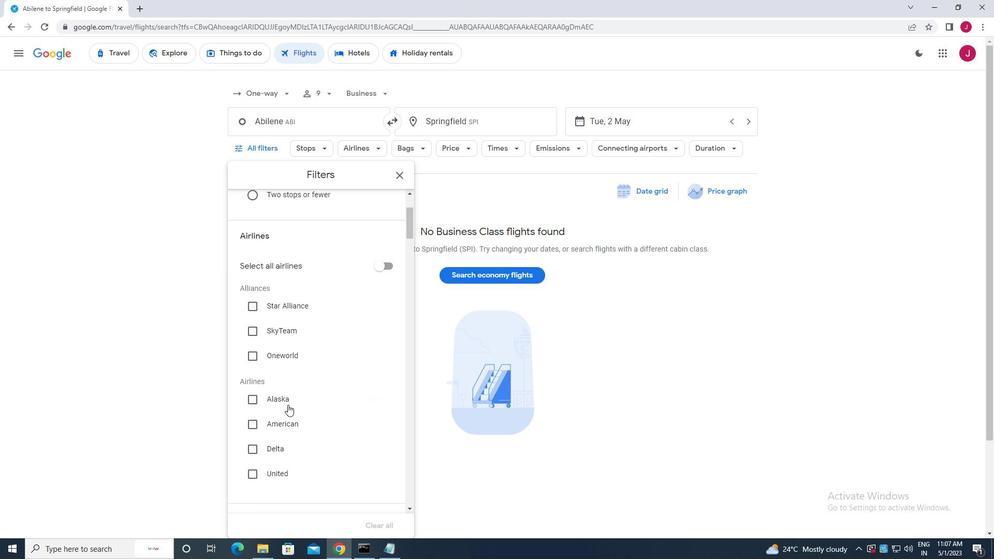 
Action: Mouse scrolled (288, 407) with delta (0, 0)
Screenshot: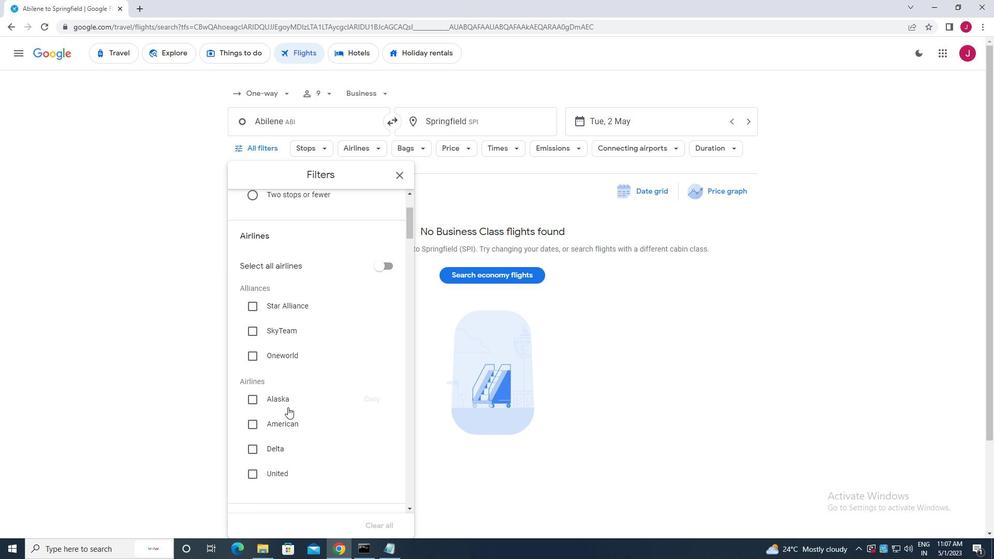 
Action: Mouse scrolled (288, 407) with delta (0, 0)
Screenshot: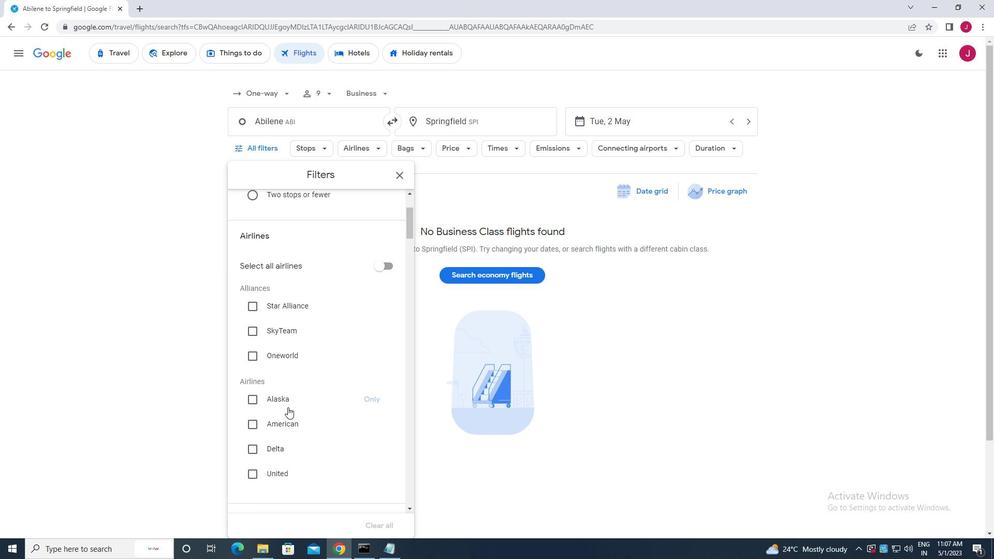 
Action: Mouse scrolled (288, 407) with delta (0, 0)
Screenshot: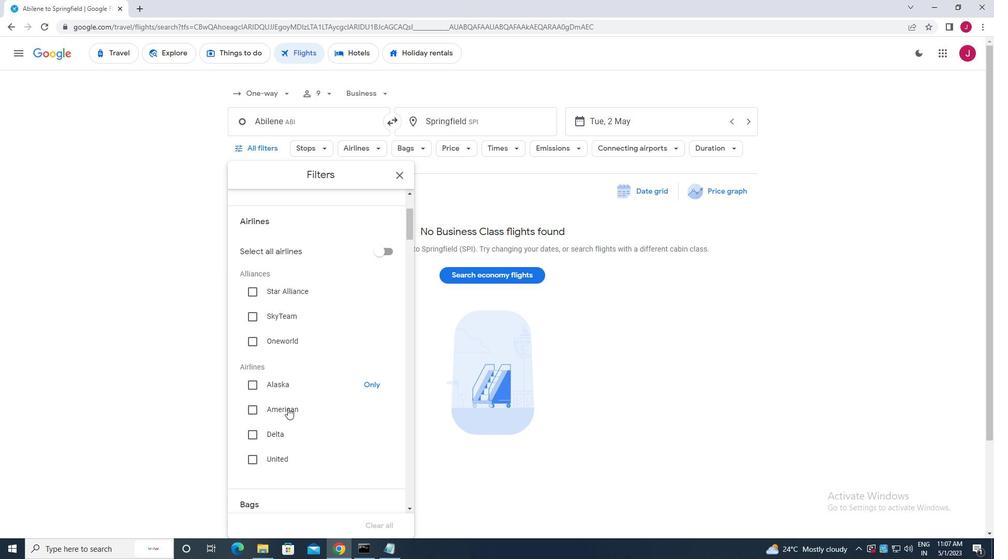 
Action: Mouse moved to (313, 398)
Screenshot: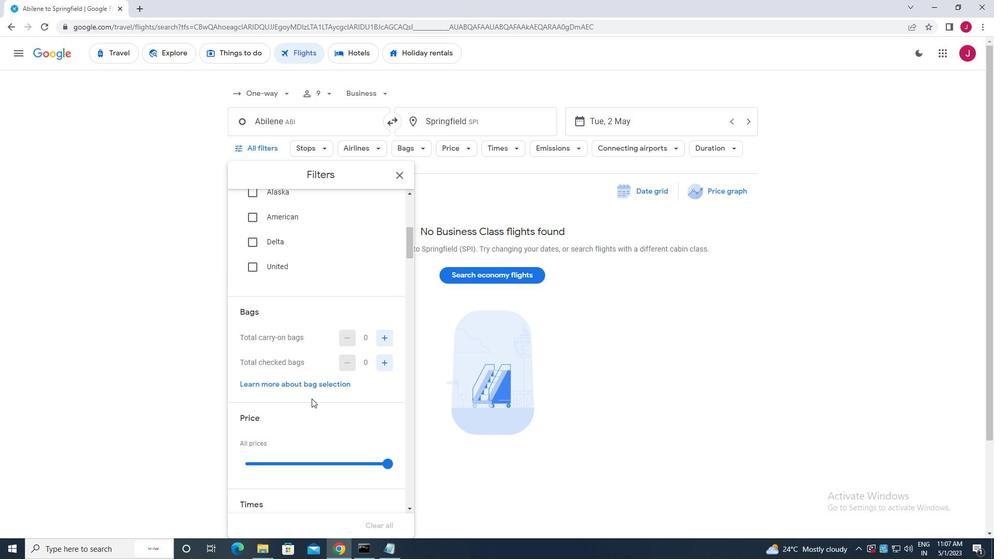 
Action: Mouse scrolled (313, 397) with delta (0, 0)
Screenshot: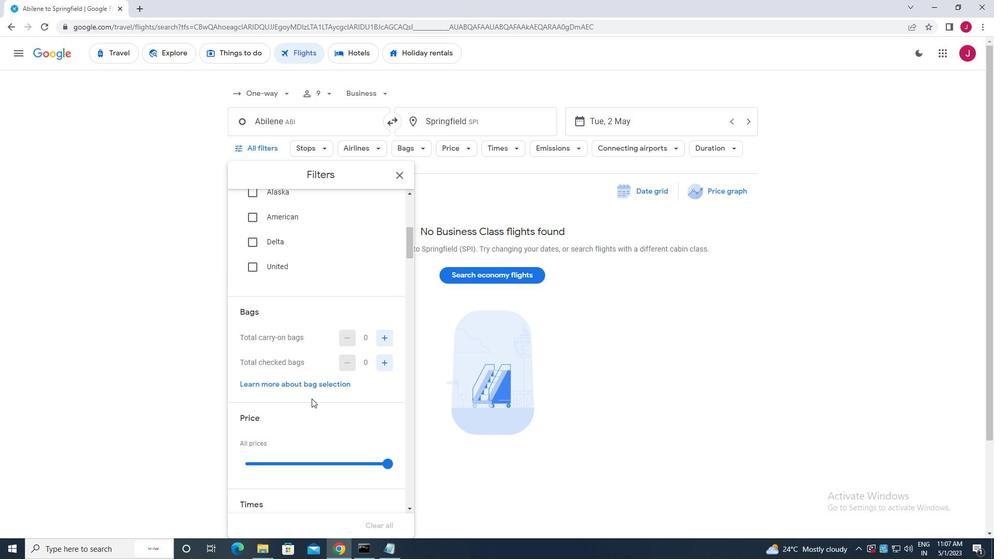 
Action: Mouse moved to (386, 311)
Screenshot: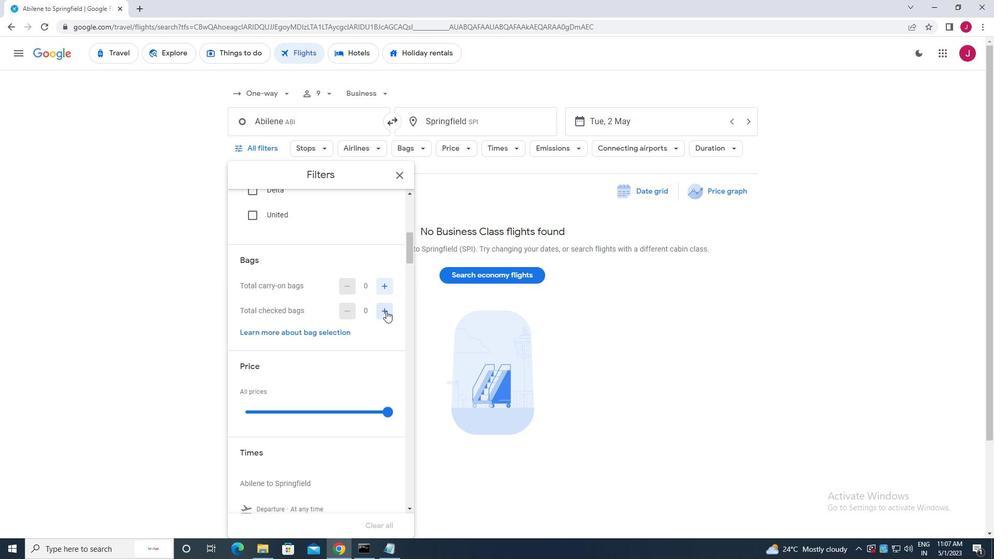 
Action: Mouse pressed left at (386, 311)
Screenshot: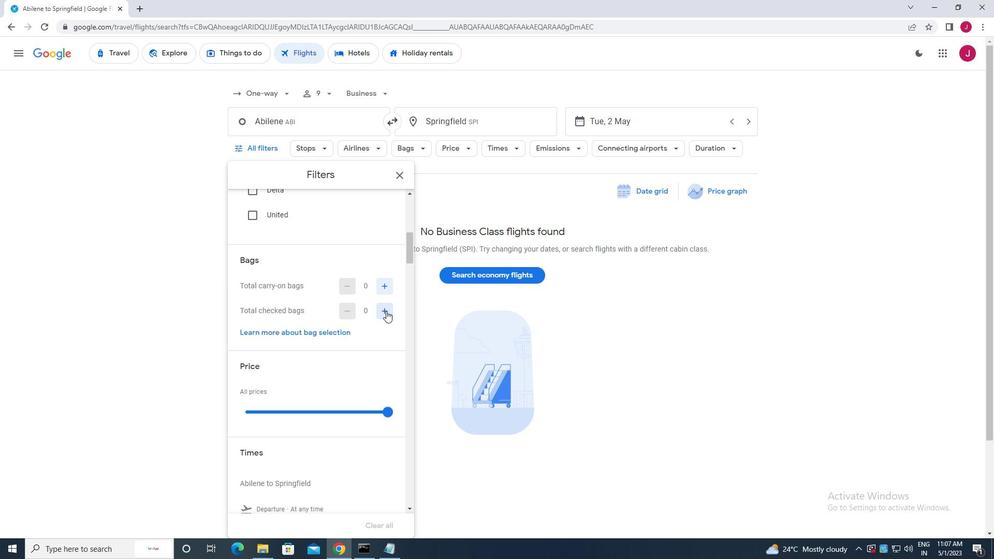 
Action: Mouse pressed left at (386, 311)
Screenshot: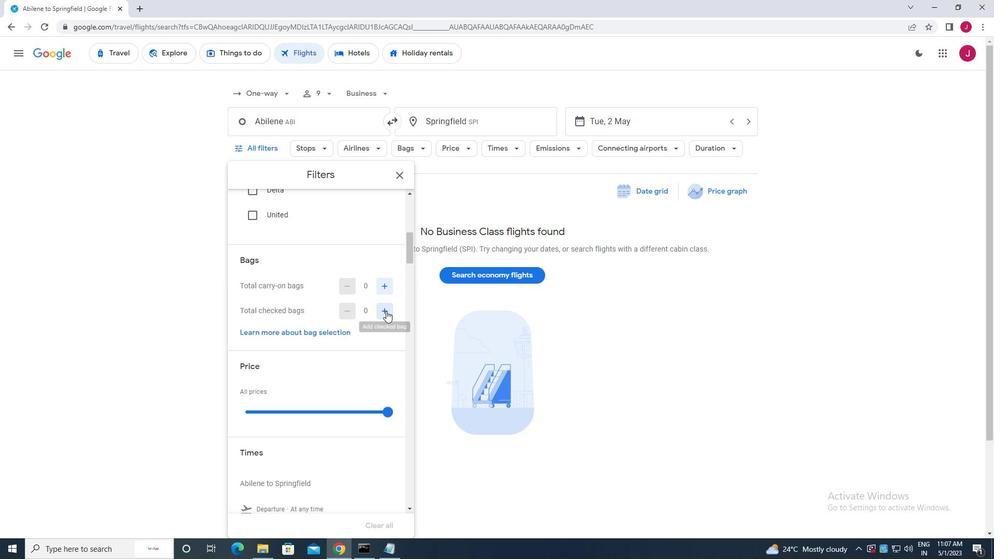 
Action: Mouse moved to (381, 322)
Screenshot: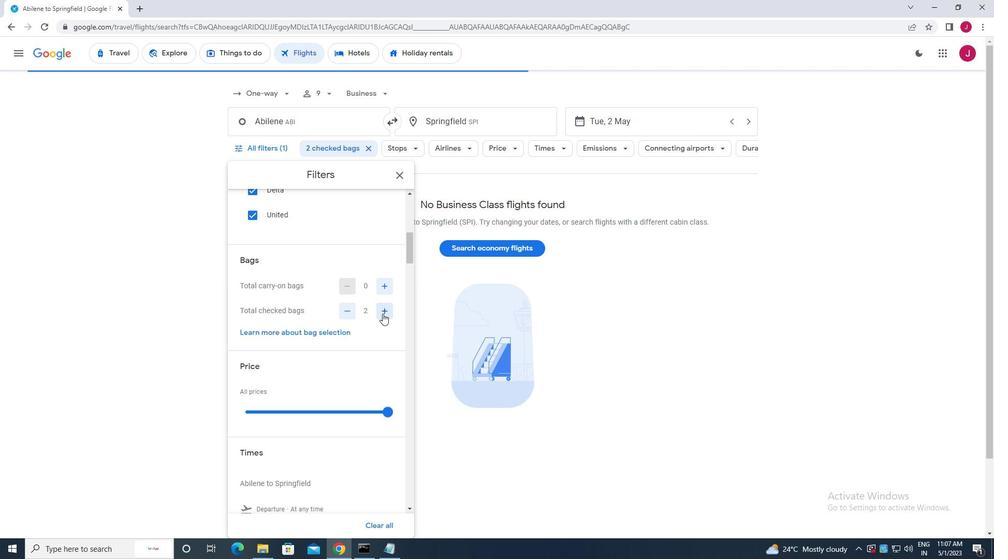 
Action: Mouse scrolled (381, 321) with delta (0, 0)
Screenshot: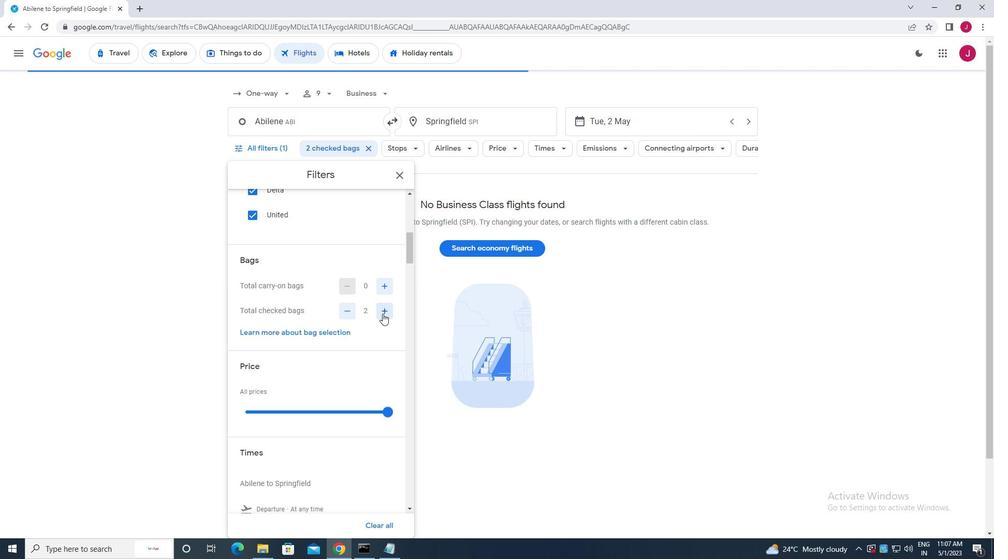 
Action: Mouse moved to (381, 324)
Screenshot: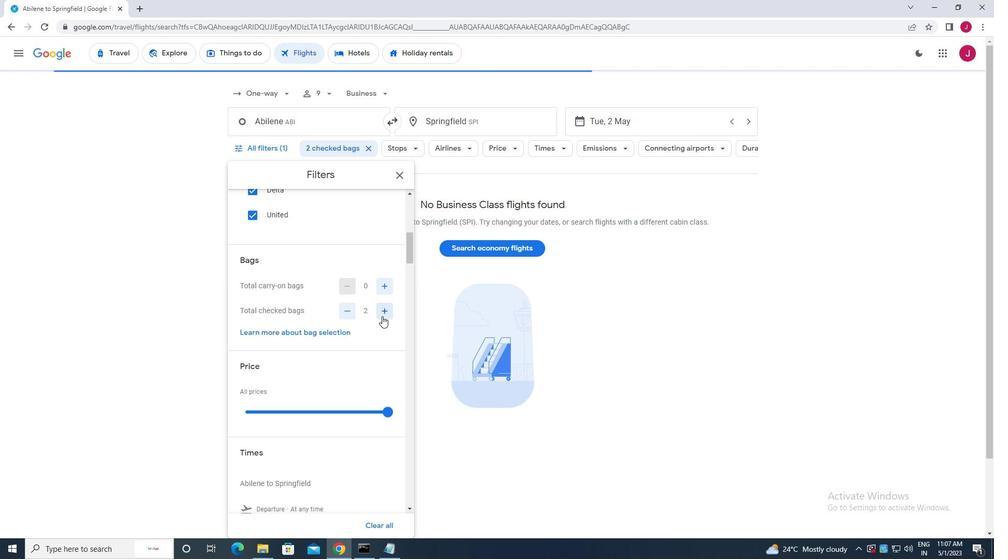 
Action: Mouse scrolled (381, 324) with delta (0, 0)
Screenshot: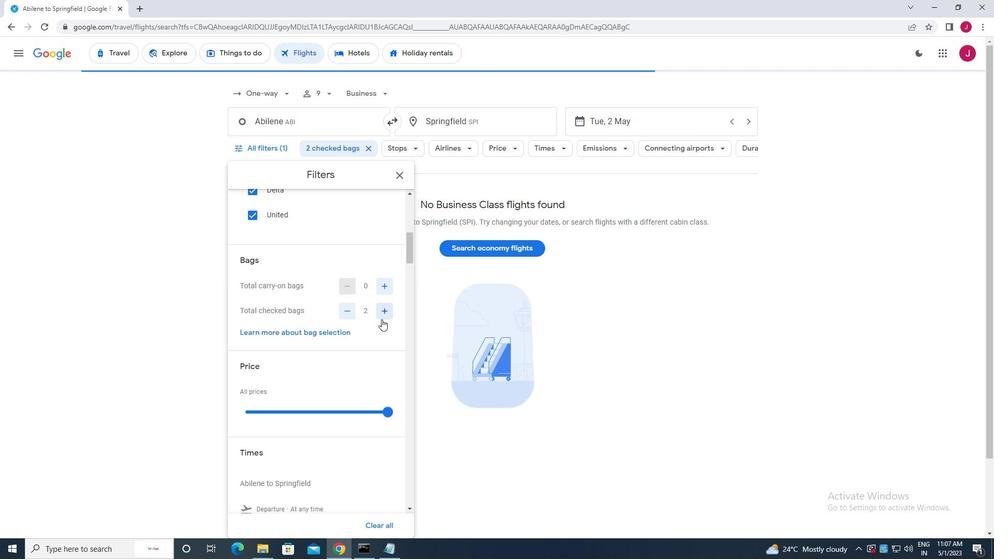 
Action: Mouse moved to (386, 308)
Screenshot: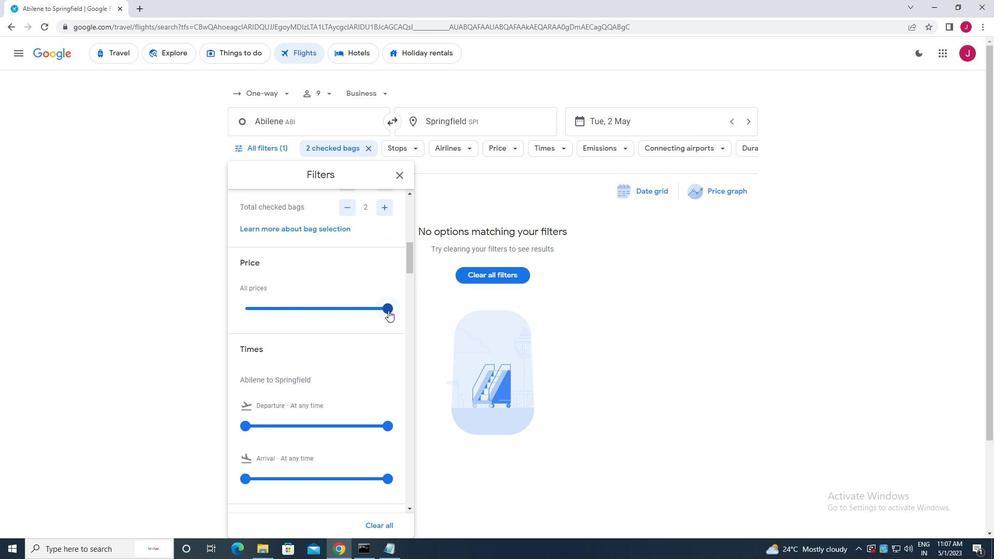 
Action: Mouse pressed left at (386, 308)
Screenshot: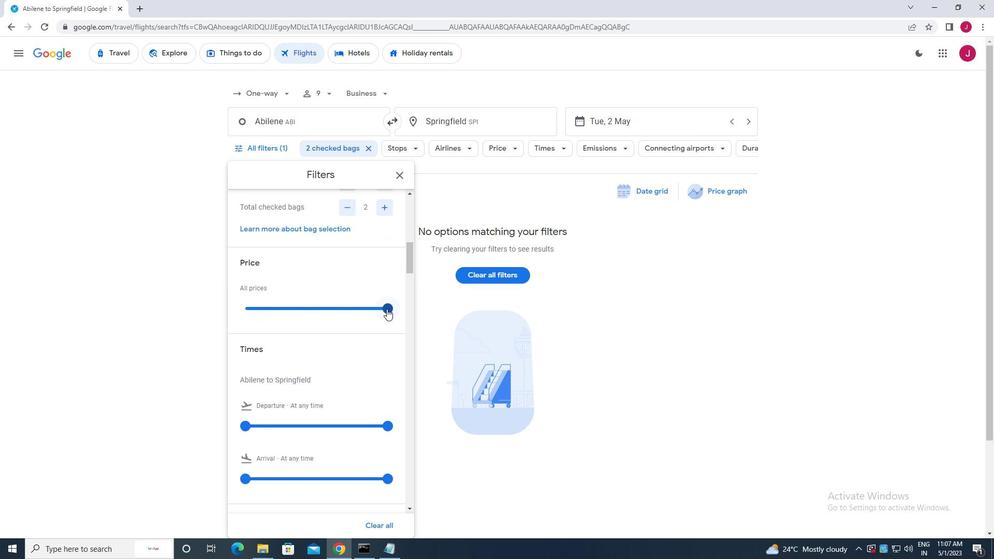 
Action: Mouse moved to (301, 329)
Screenshot: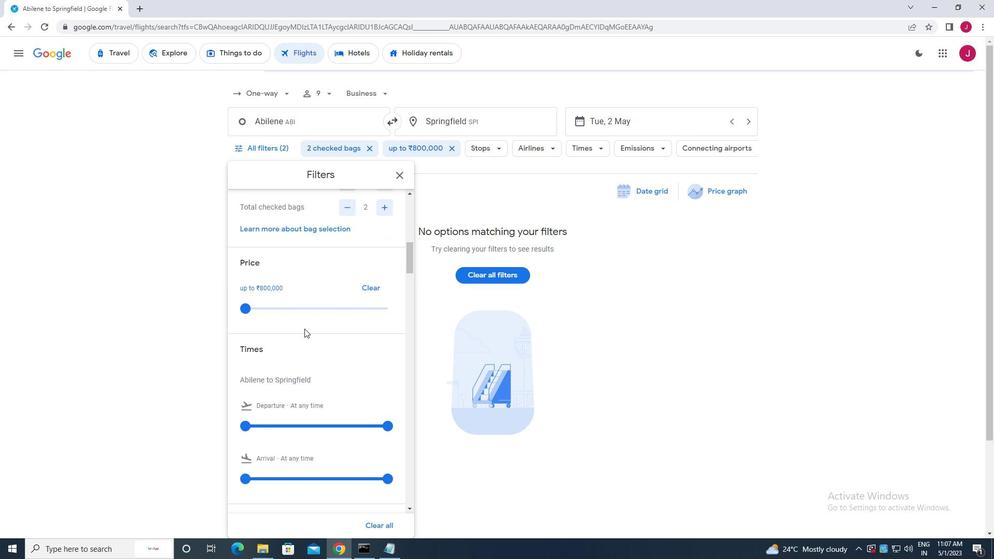 
Action: Mouse scrolled (301, 328) with delta (0, 0)
Screenshot: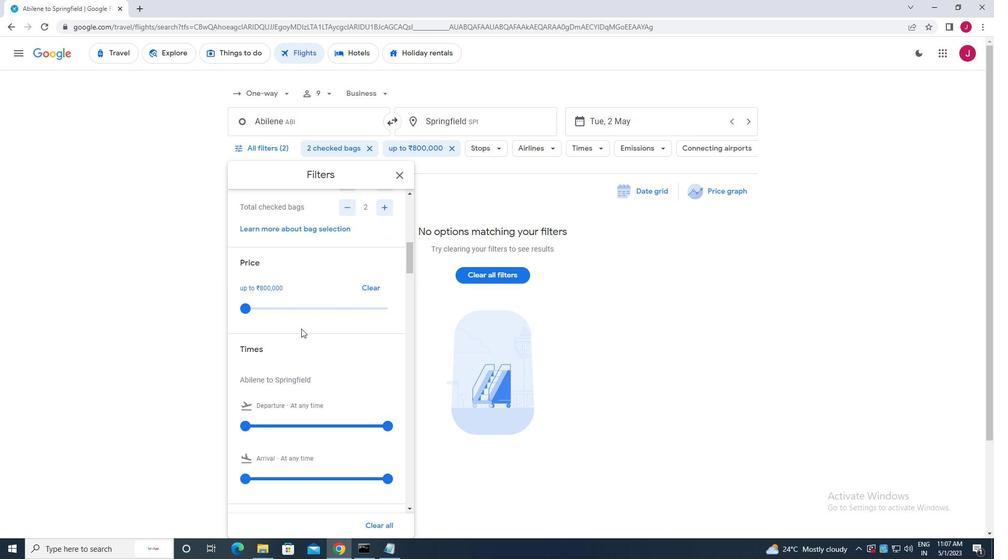 
Action: Mouse moved to (301, 332)
Screenshot: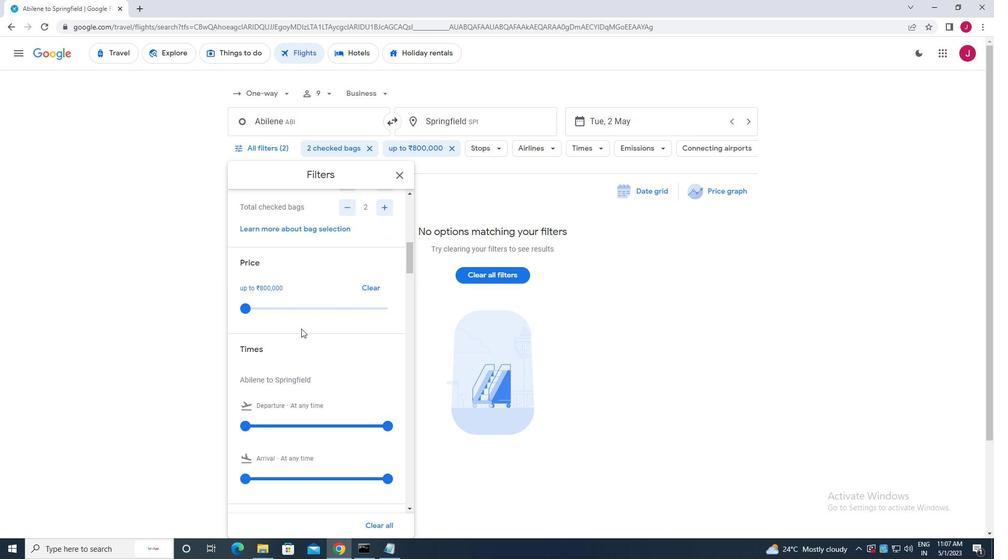 
Action: Mouse scrolled (301, 332) with delta (0, 0)
Screenshot: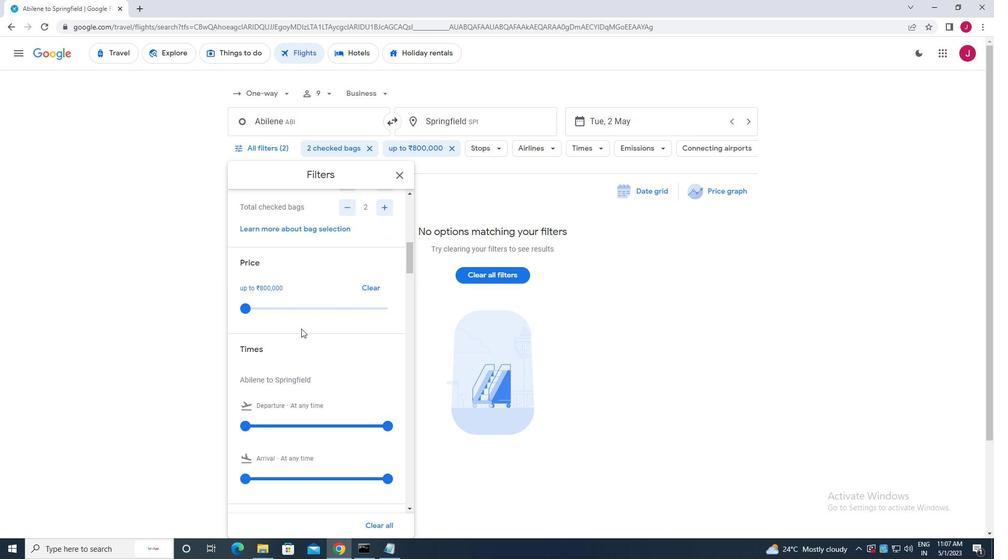 
Action: Mouse moved to (246, 324)
Screenshot: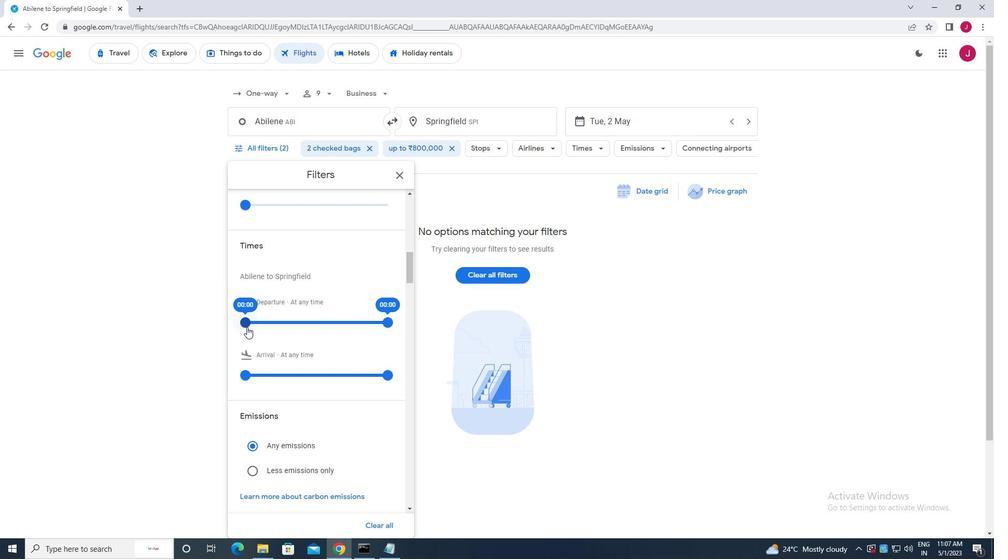 
Action: Mouse pressed left at (246, 324)
Screenshot: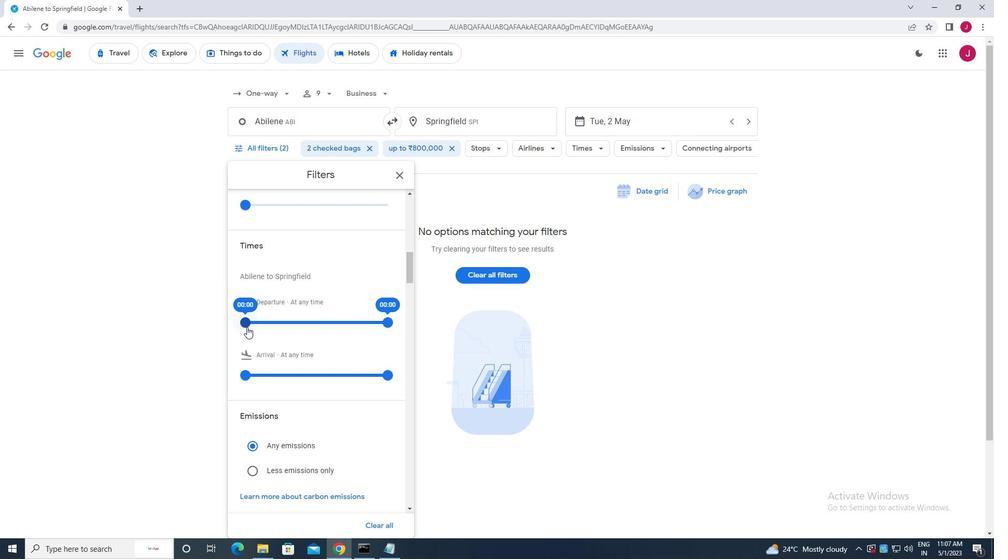 
Action: Mouse moved to (387, 324)
Screenshot: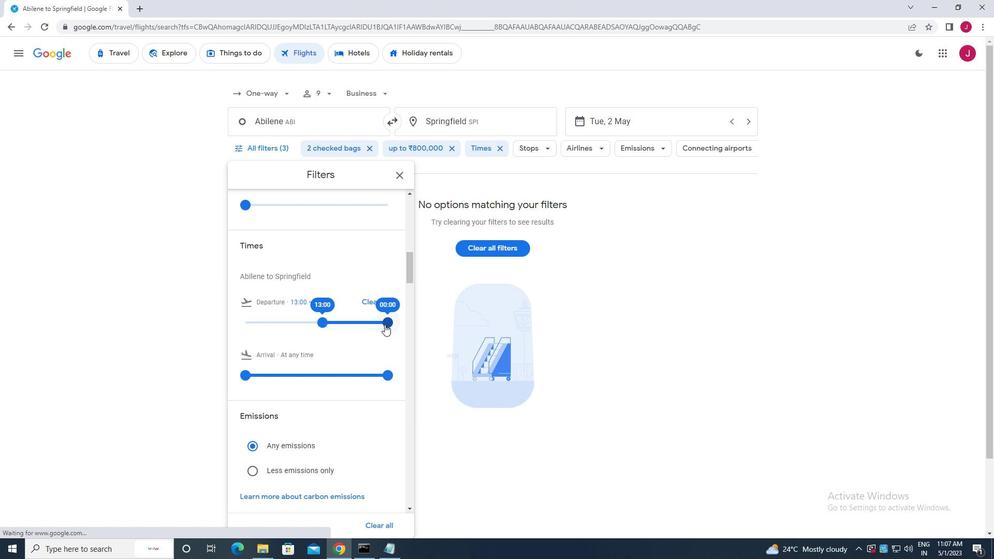 
Action: Mouse pressed left at (387, 324)
Screenshot: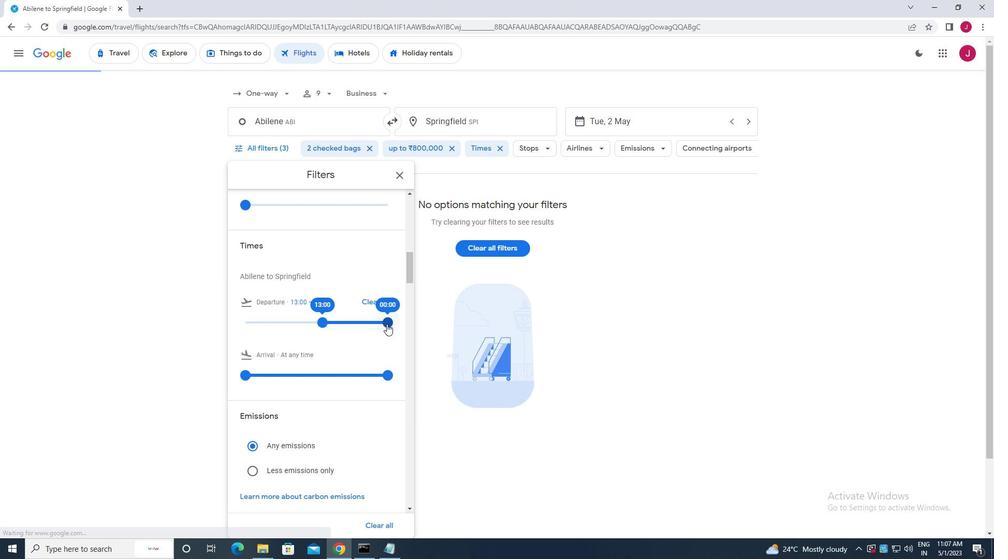 
Action: Mouse moved to (400, 176)
Screenshot: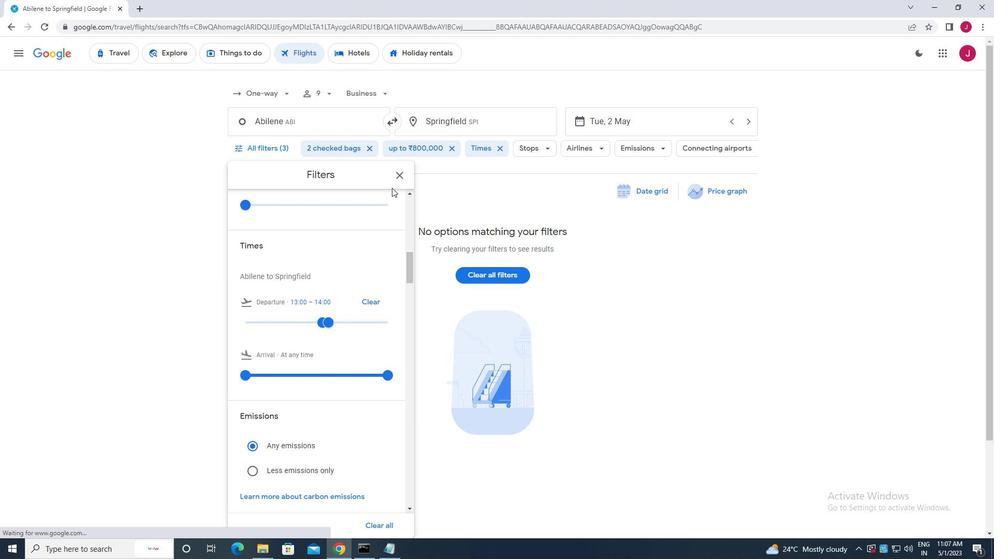 
Action: Mouse pressed left at (400, 176)
Screenshot: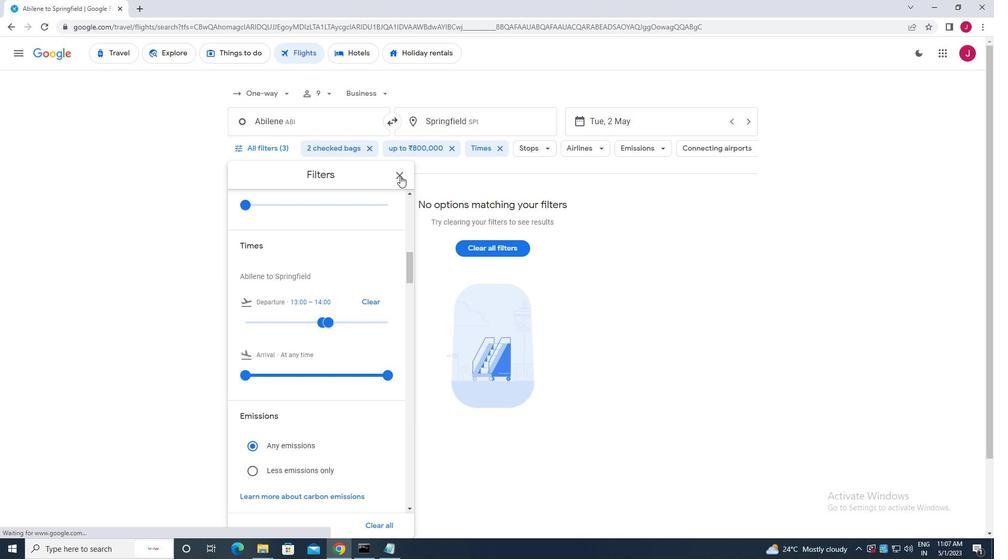 
Action: Mouse moved to (397, 180)
Screenshot: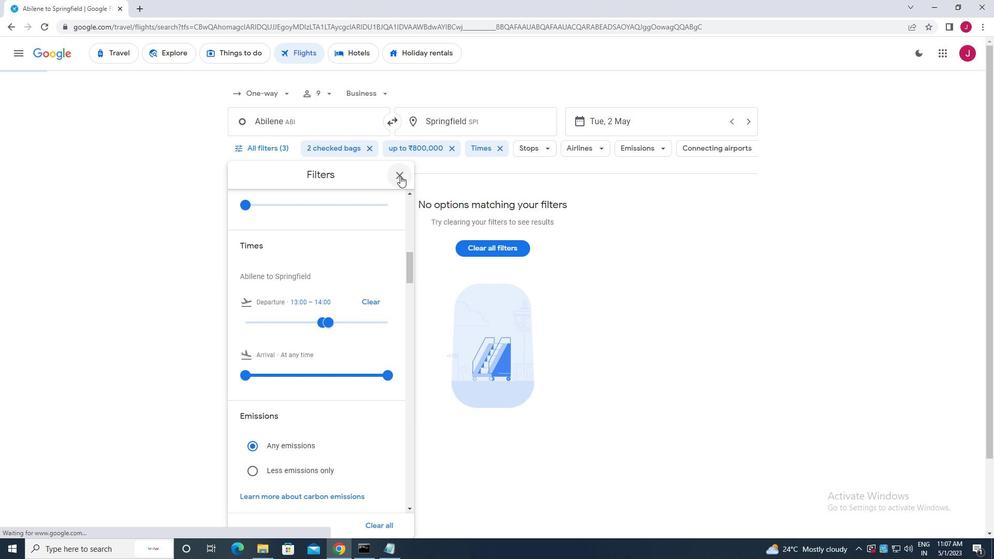 
